 Task: Create a due date automation trigger when advanced on, on the tuesday of the week a card is due add dates due in more than 1 days at 11:00 AM.
Action: Mouse moved to (789, 269)
Screenshot: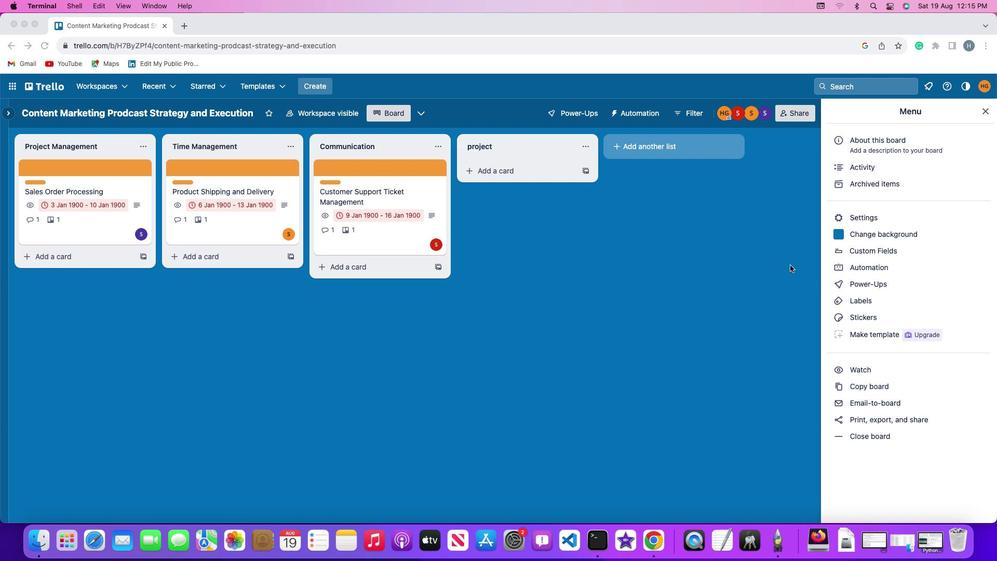 
Action: Mouse pressed left at (789, 269)
Screenshot: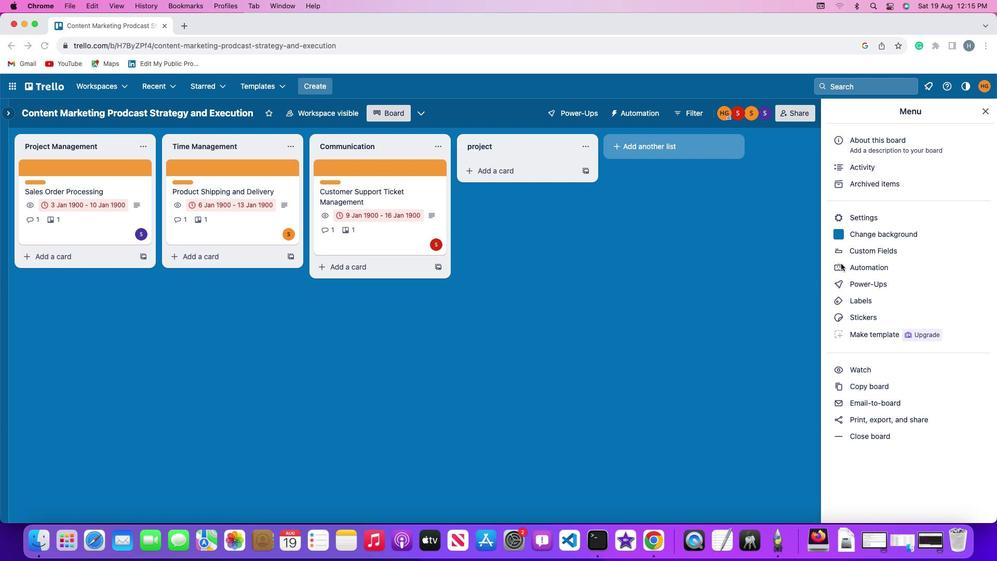 
Action: Mouse pressed left at (789, 269)
Screenshot: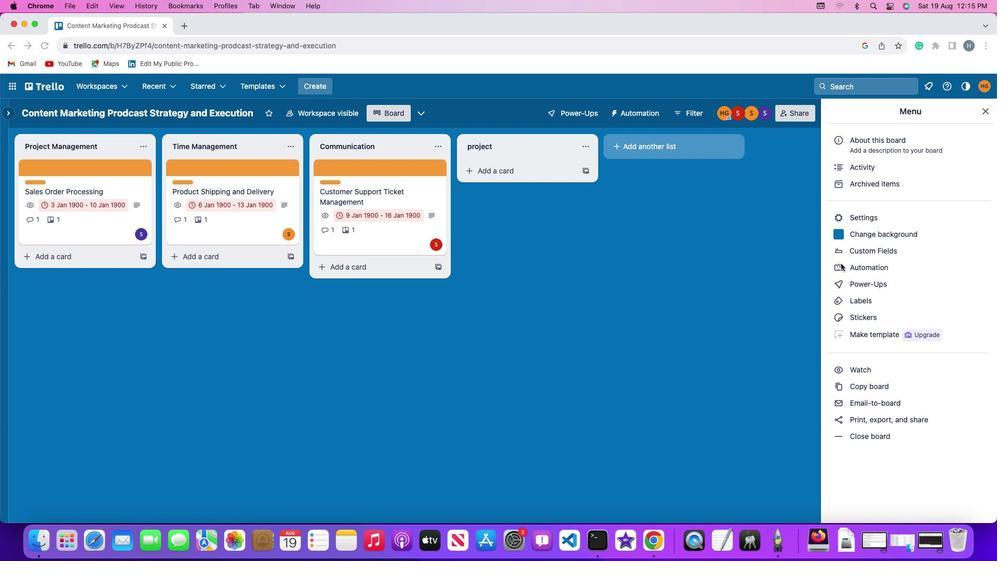 
Action: Mouse moved to (96, 252)
Screenshot: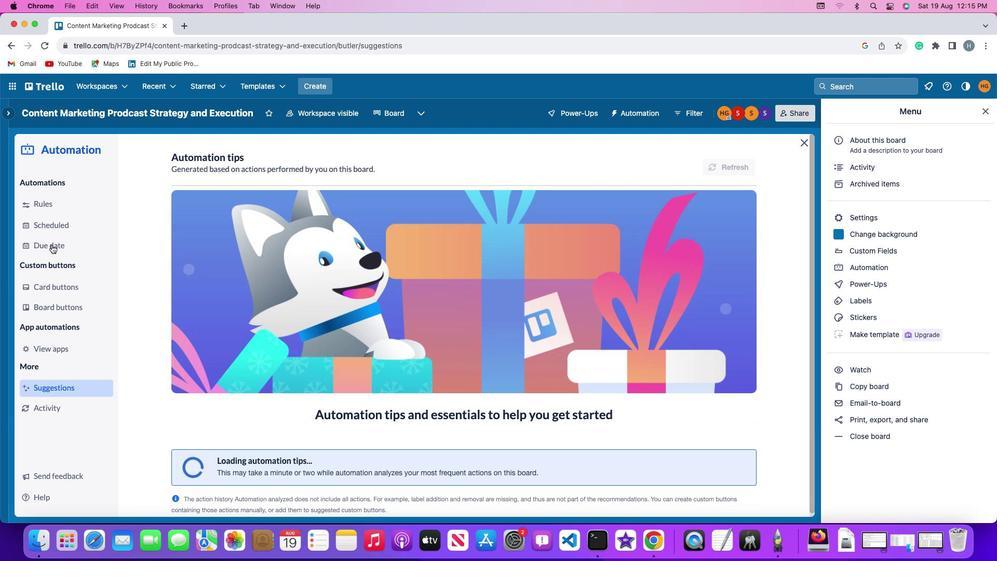 
Action: Mouse pressed left at (96, 252)
Screenshot: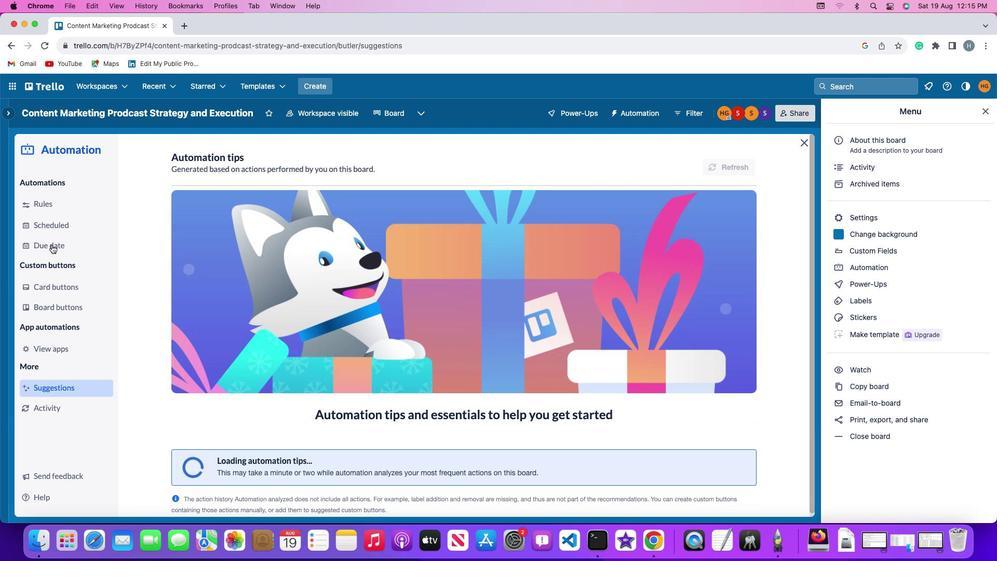 
Action: Mouse moved to (660, 171)
Screenshot: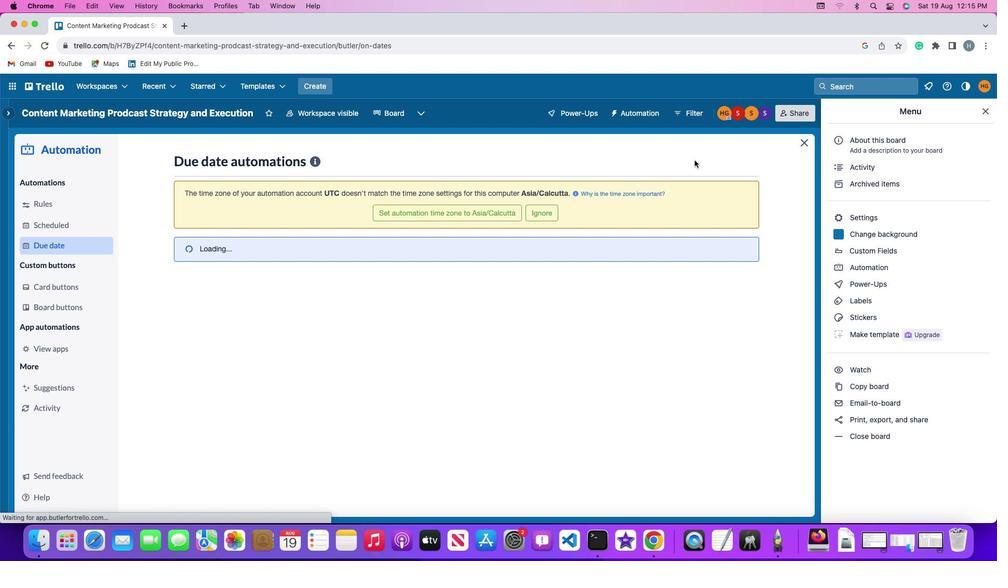 
Action: Mouse pressed left at (660, 171)
Screenshot: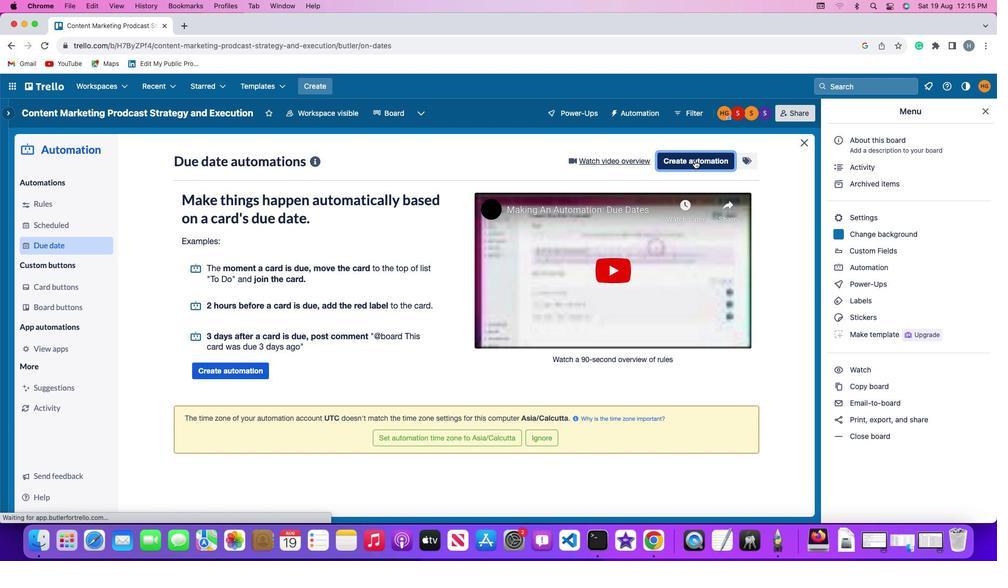 
Action: Mouse moved to (238, 264)
Screenshot: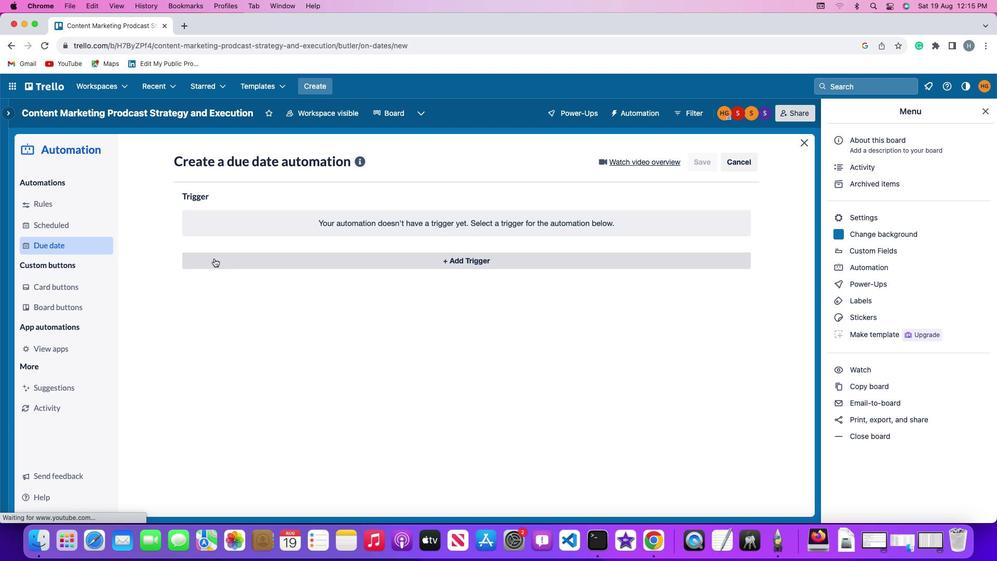 
Action: Mouse pressed left at (238, 264)
Screenshot: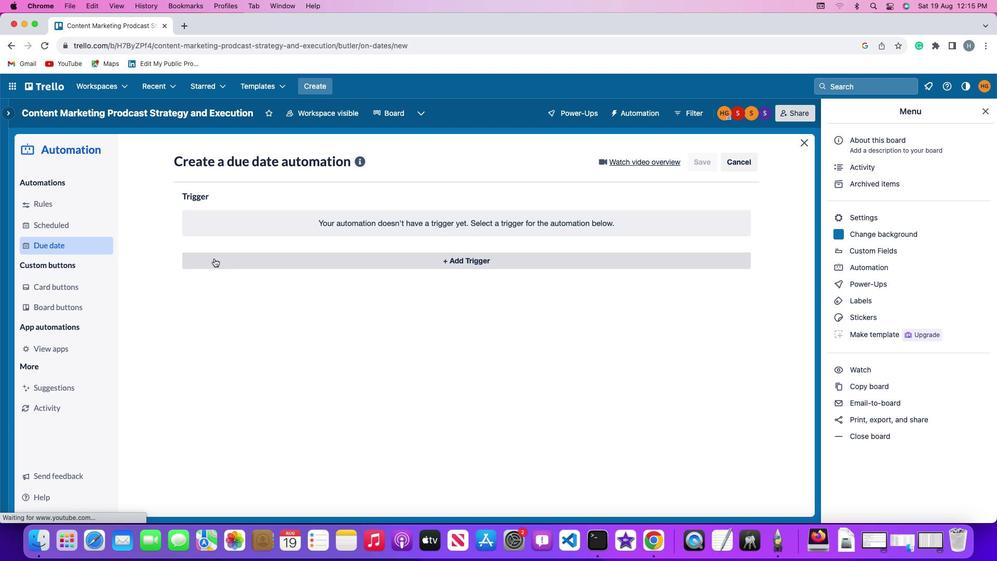 
Action: Mouse moved to (251, 443)
Screenshot: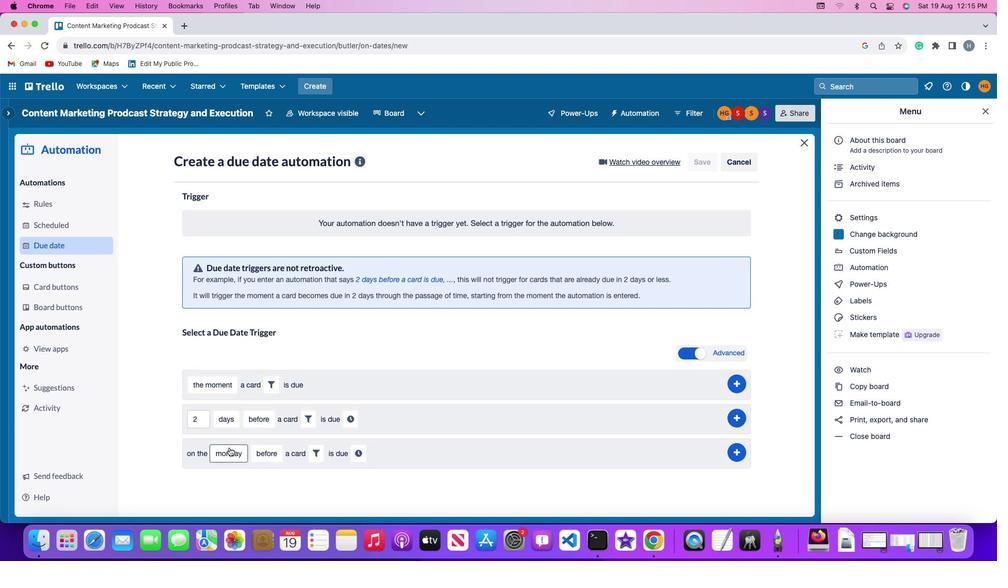 
Action: Mouse pressed left at (251, 443)
Screenshot: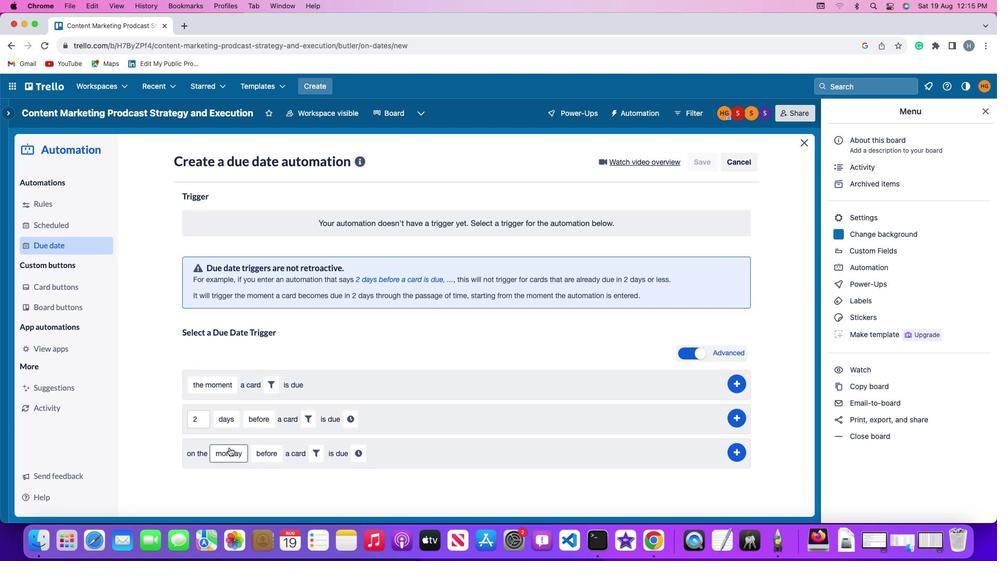 
Action: Mouse moved to (270, 332)
Screenshot: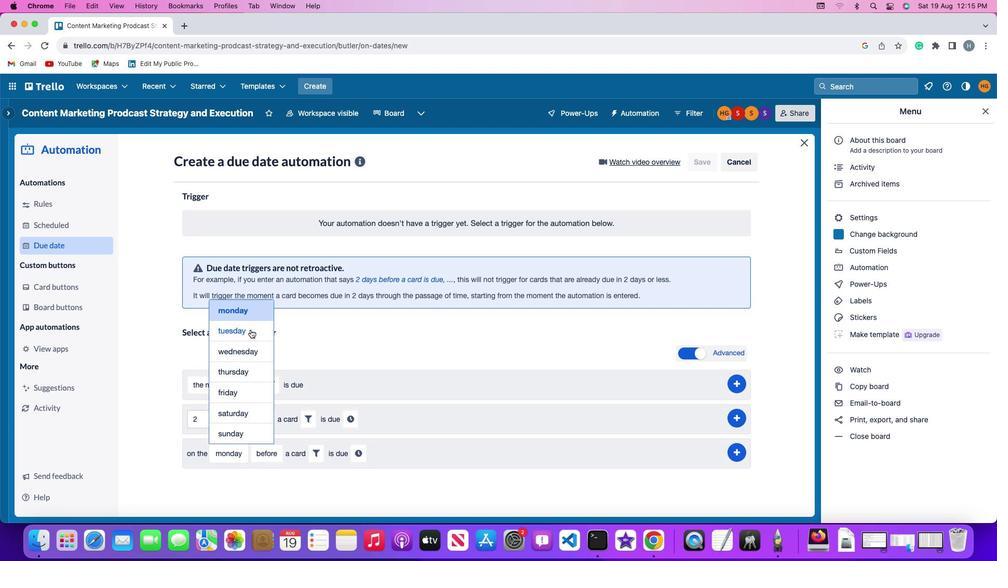 
Action: Mouse pressed left at (270, 332)
Screenshot: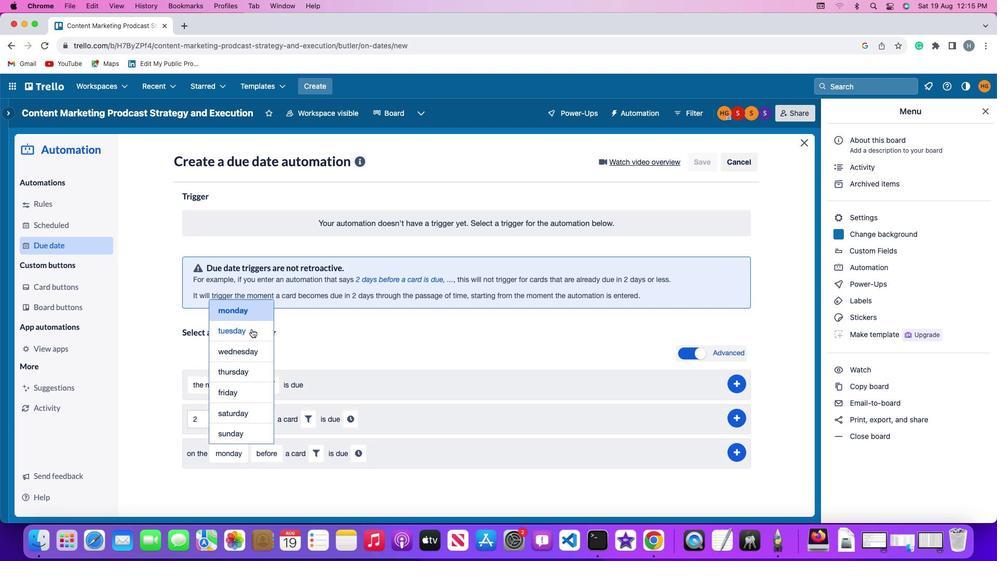 
Action: Mouse moved to (279, 443)
Screenshot: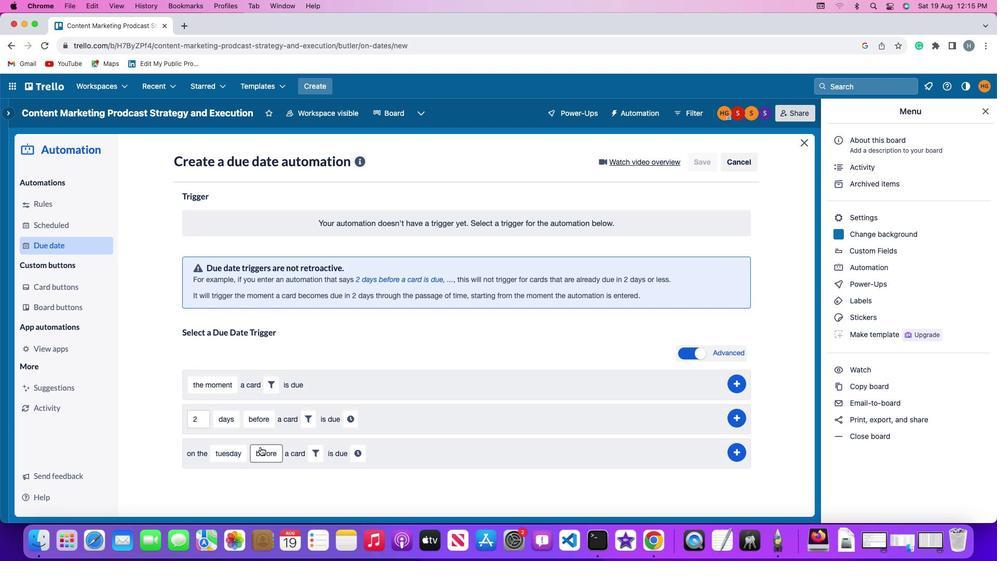 
Action: Mouse pressed left at (279, 443)
Screenshot: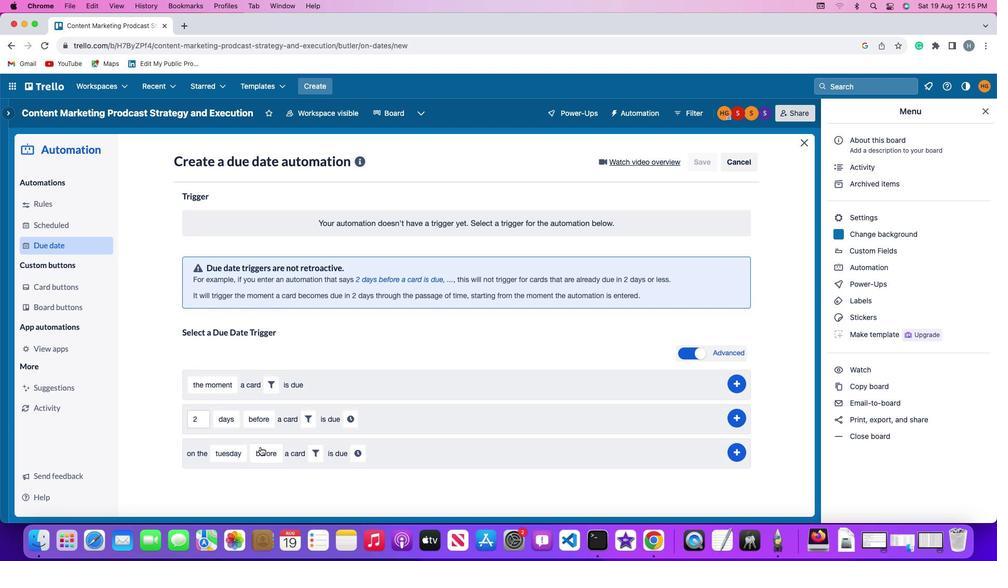 
Action: Mouse moved to (295, 409)
Screenshot: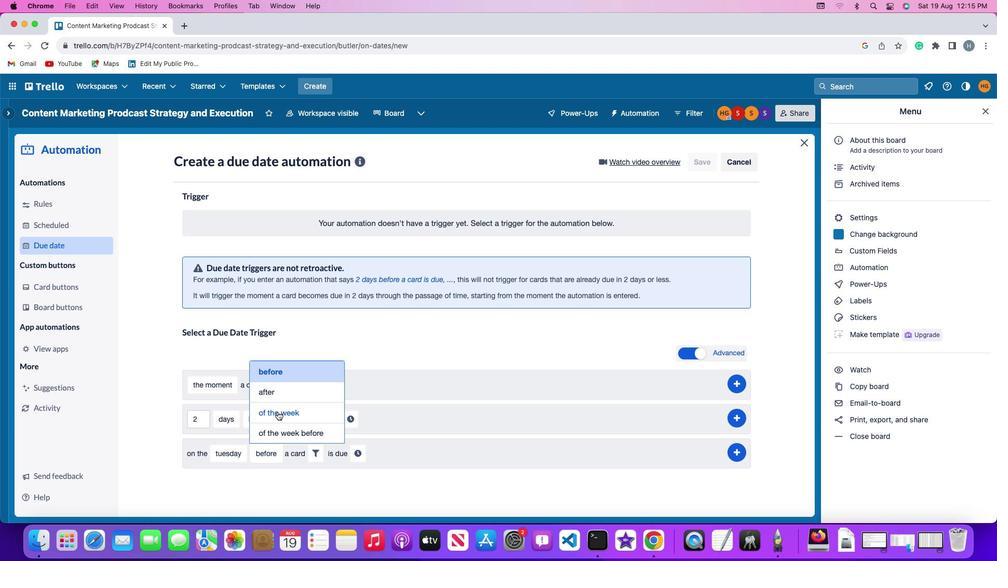 
Action: Mouse pressed left at (295, 409)
Screenshot: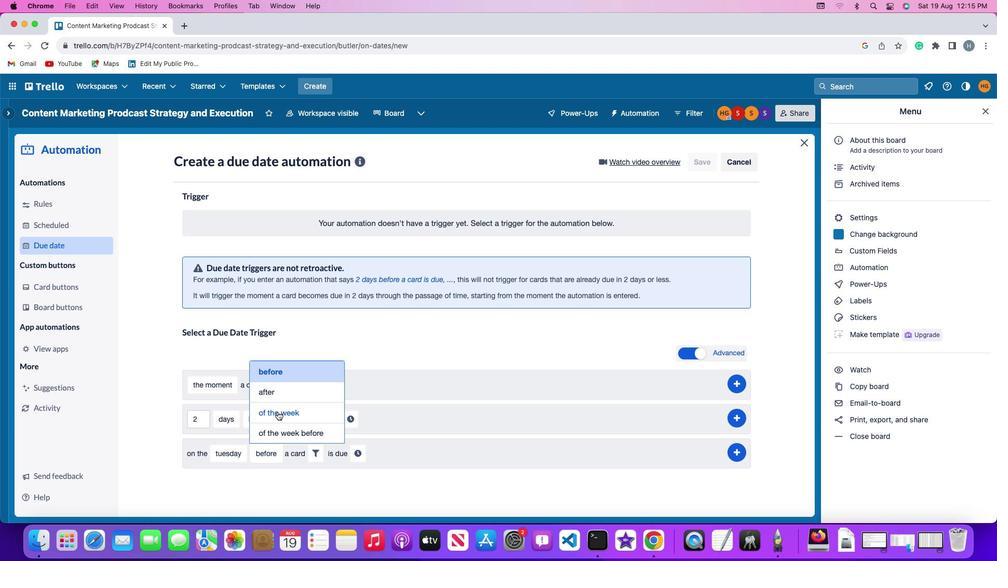 
Action: Mouse moved to (348, 448)
Screenshot: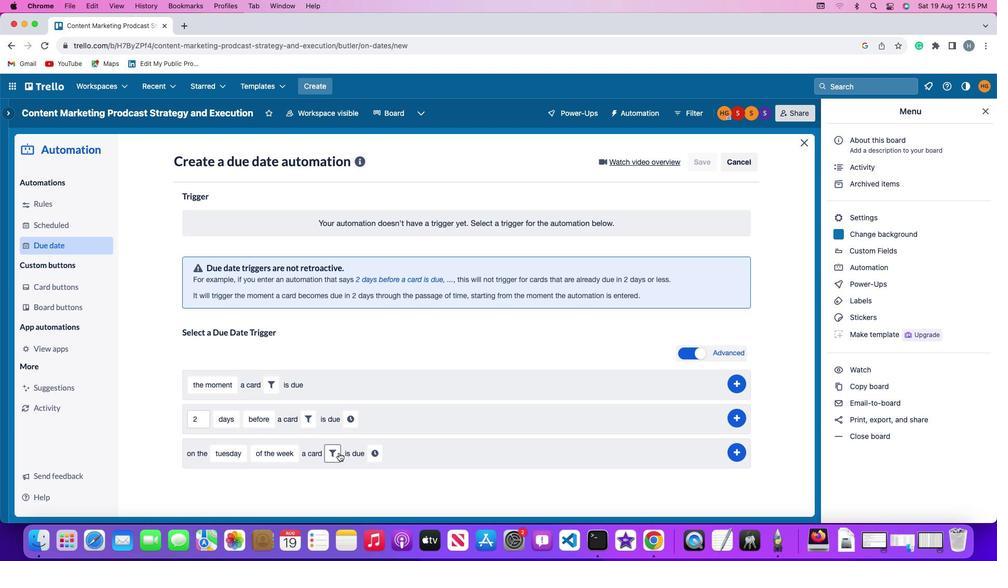 
Action: Mouse pressed left at (348, 448)
Screenshot: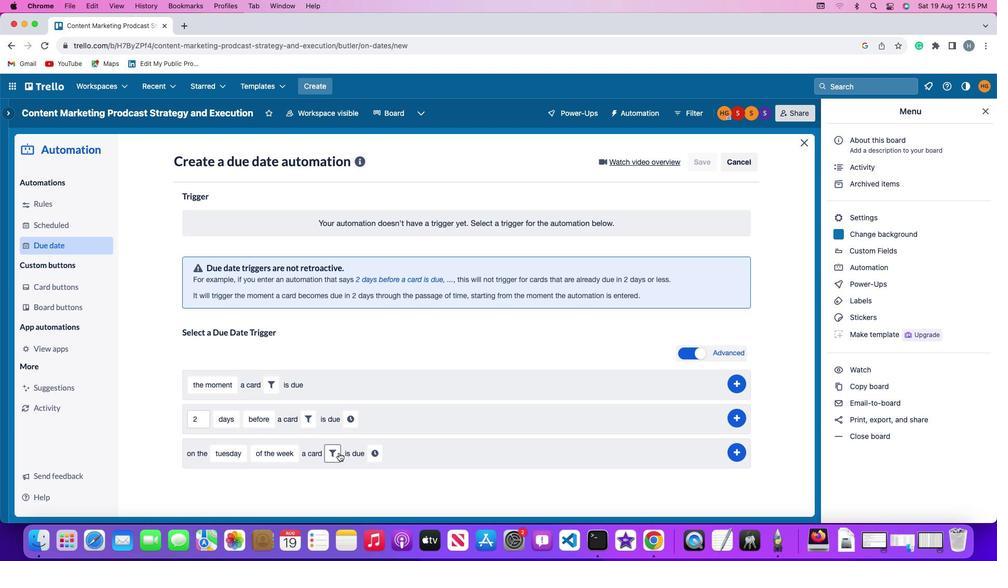 
Action: Mouse moved to (389, 482)
Screenshot: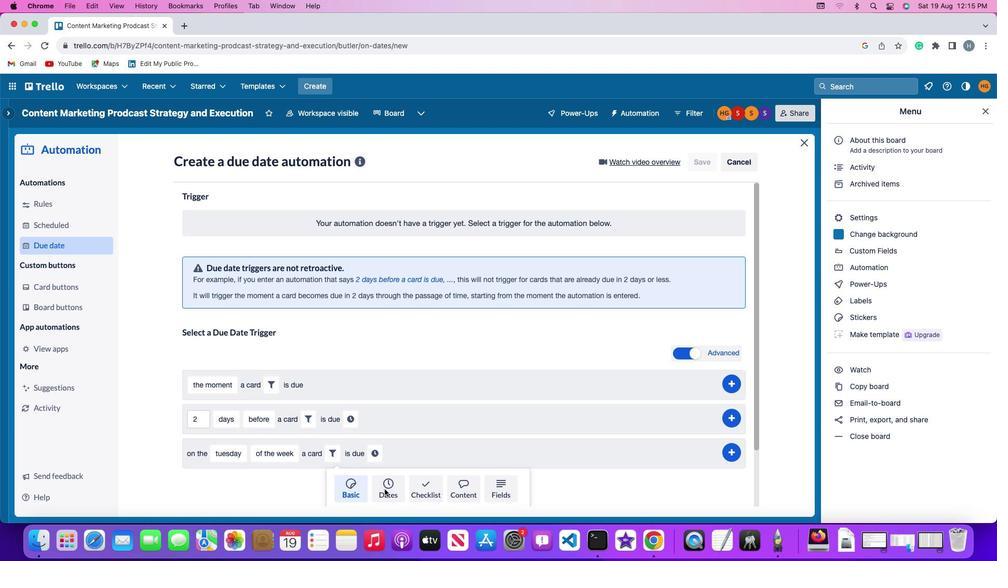 
Action: Mouse pressed left at (389, 482)
Screenshot: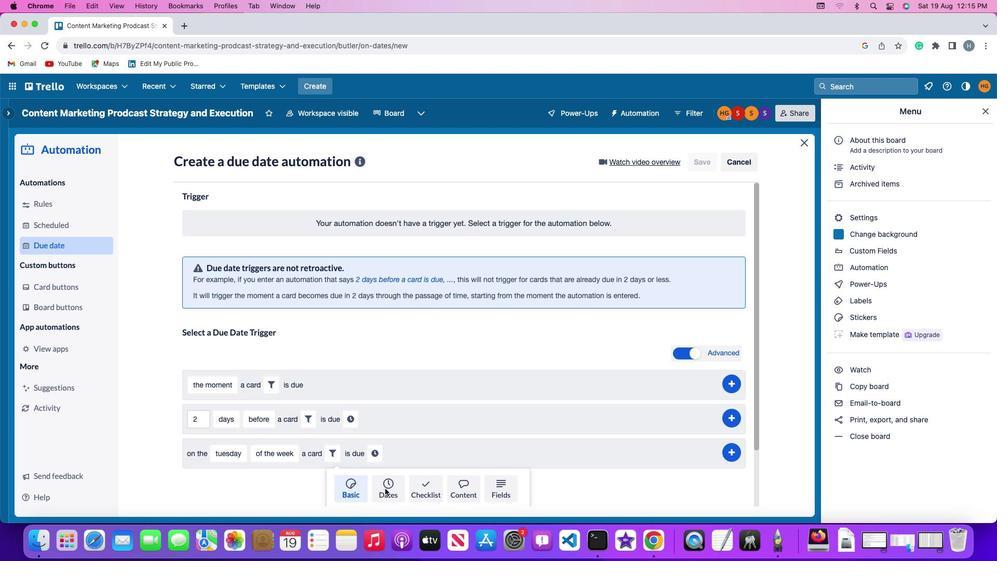 
Action: Mouse moved to (303, 475)
Screenshot: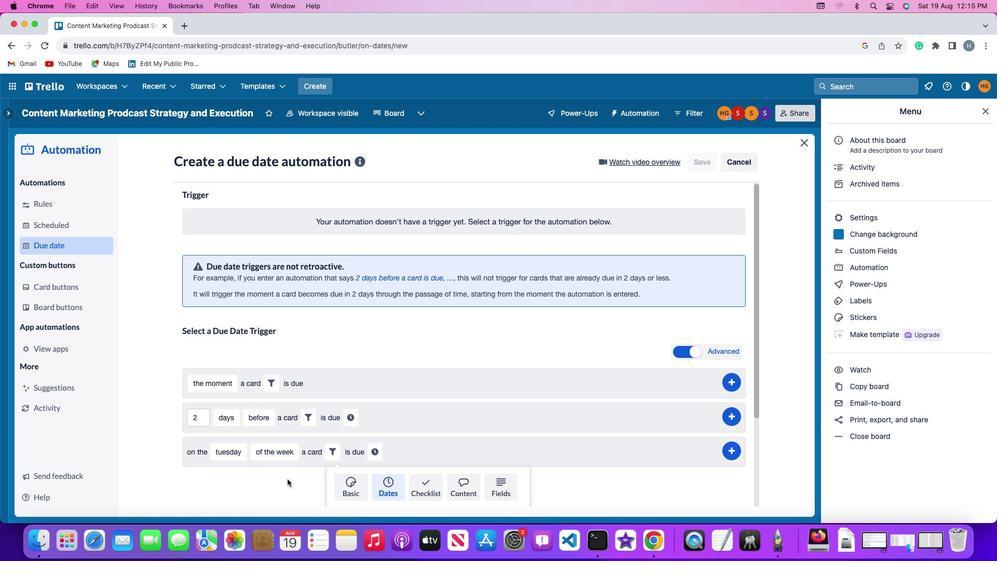 
Action: Mouse scrolled (303, 475) with delta (50, 19)
Screenshot: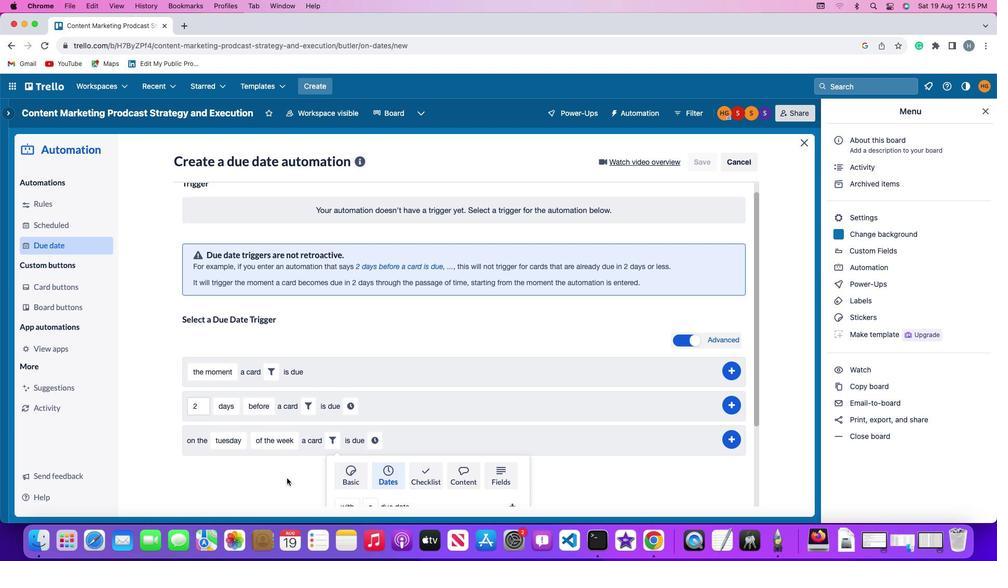 
Action: Mouse scrolled (303, 475) with delta (50, 19)
Screenshot: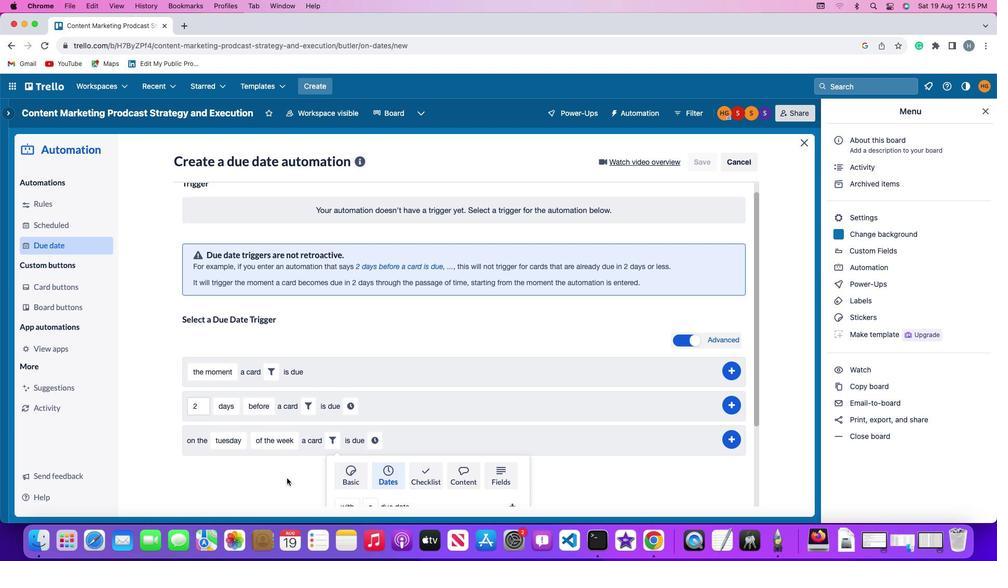 
Action: Mouse moved to (303, 474)
Screenshot: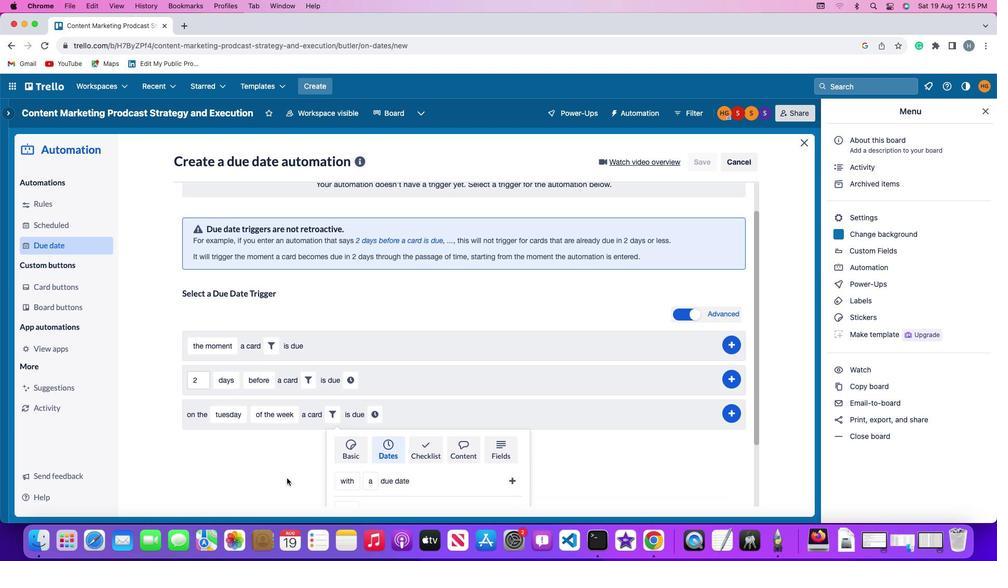 
Action: Mouse scrolled (303, 474) with delta (50, 18)
Screenshot: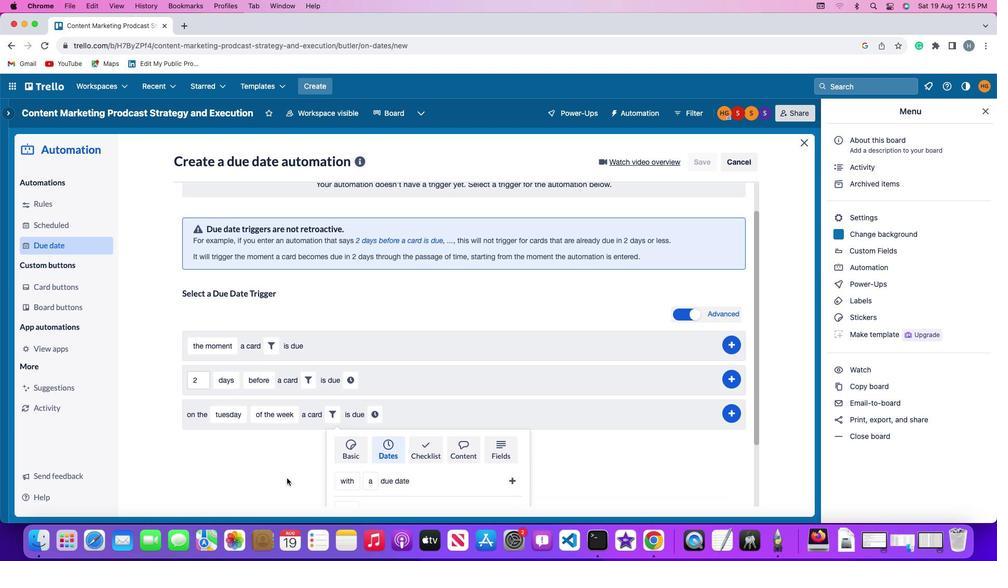 
Action: Mouse moved to (303, 474)
Screenshot: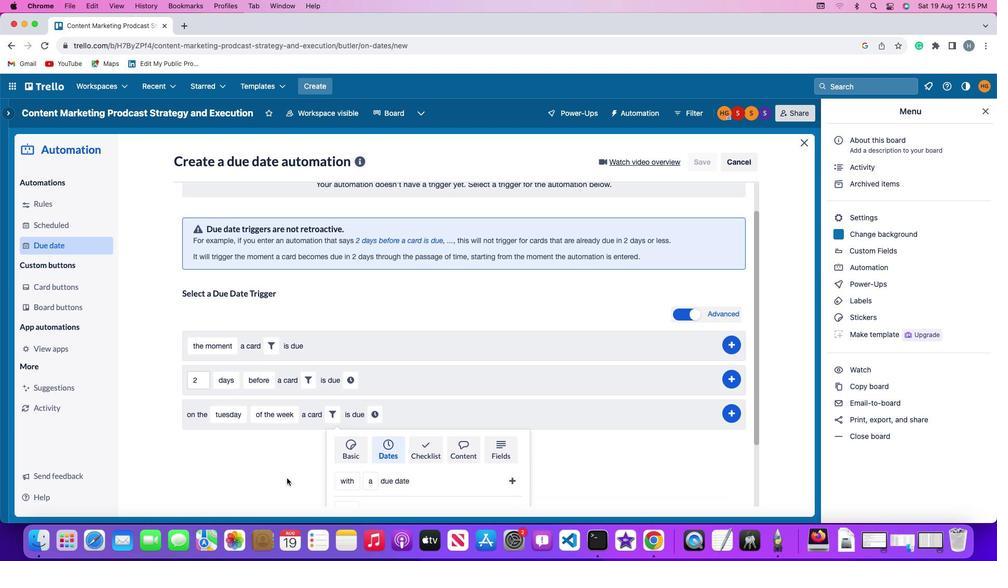 
Action: Mouse scrolled (303, 474) with delta (50, 18)
Screenshot: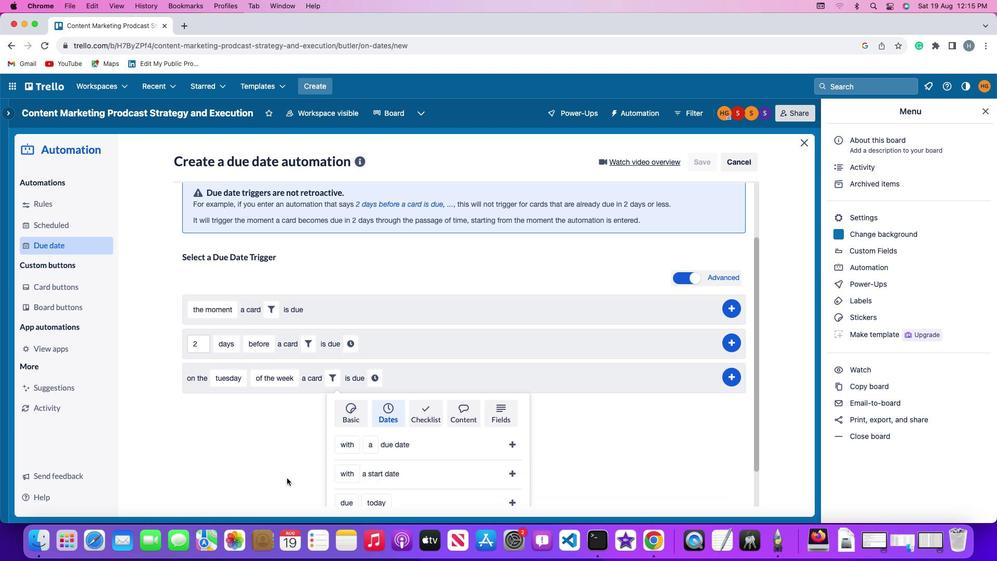 
Action: Mouse moved to (303, 473)
Screenshot: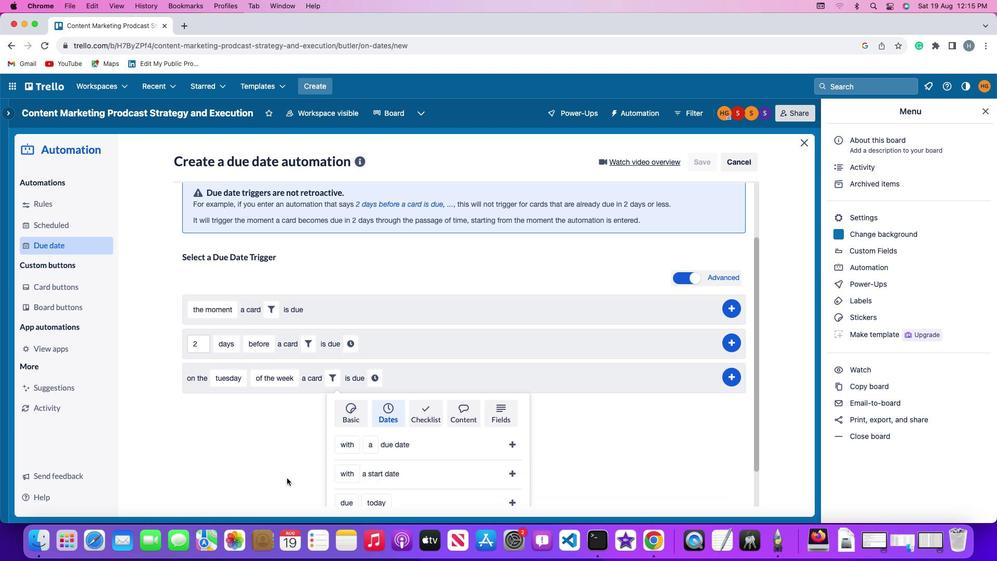 
Action: Mouse scrolled (303, 473) with delta (50, 17)
Screenshot: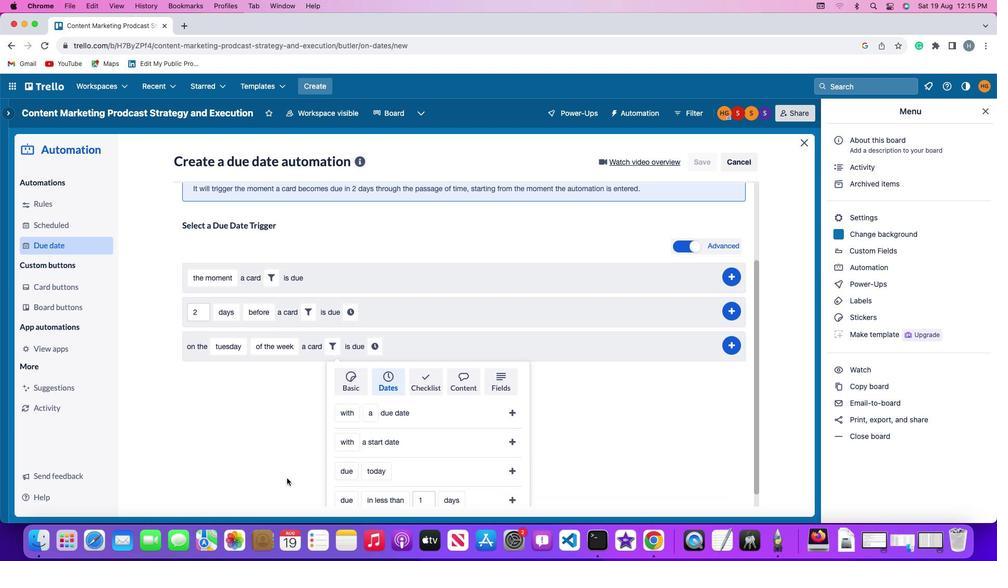 
Action: Mouse moved to (302, 472)
Screenshot: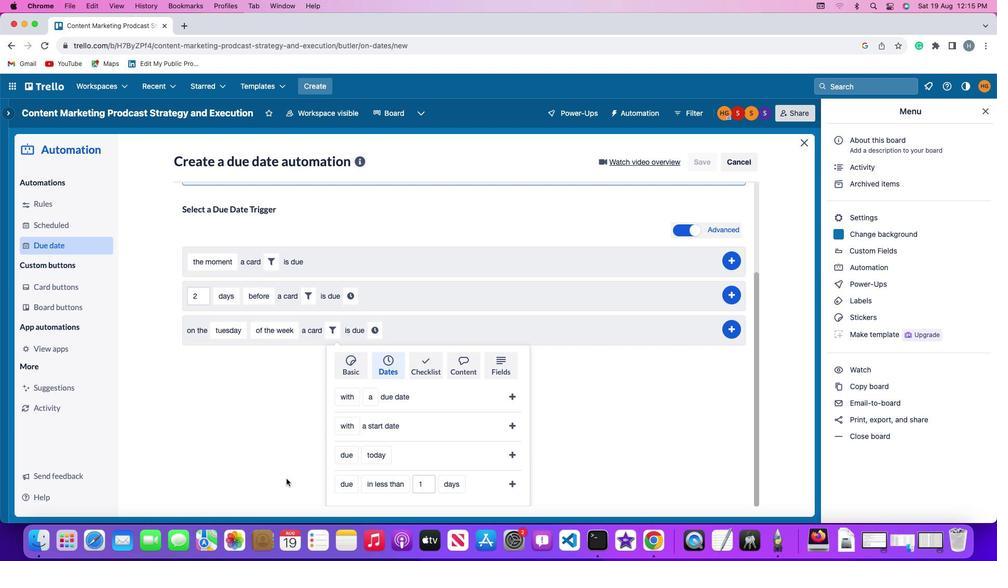 
Action: Mouse scrolled (302, 472) with delta (50, 19)
Screenshot: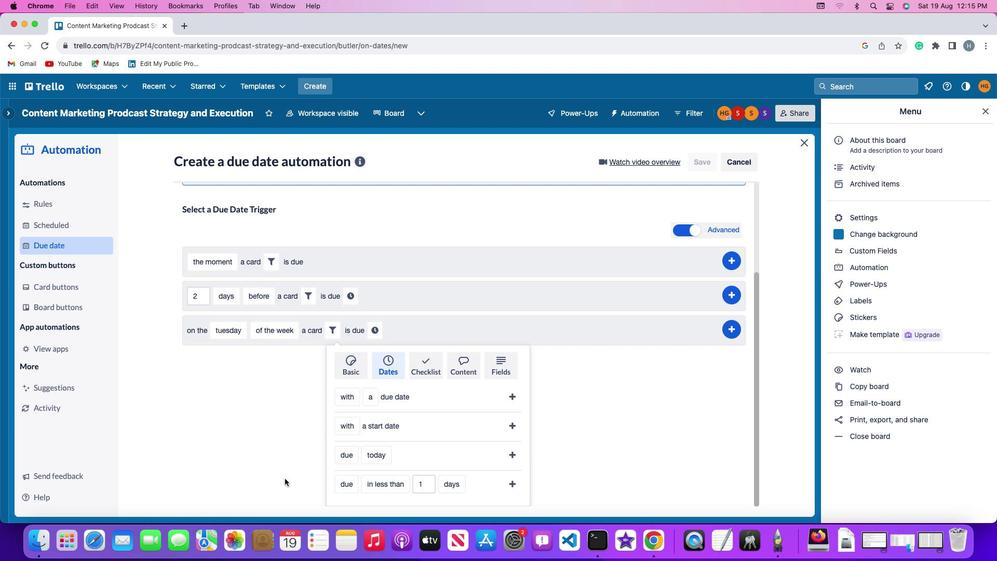 
Action: Mouse scrolled (302, 472) with delta (50, 19)
Screenshot: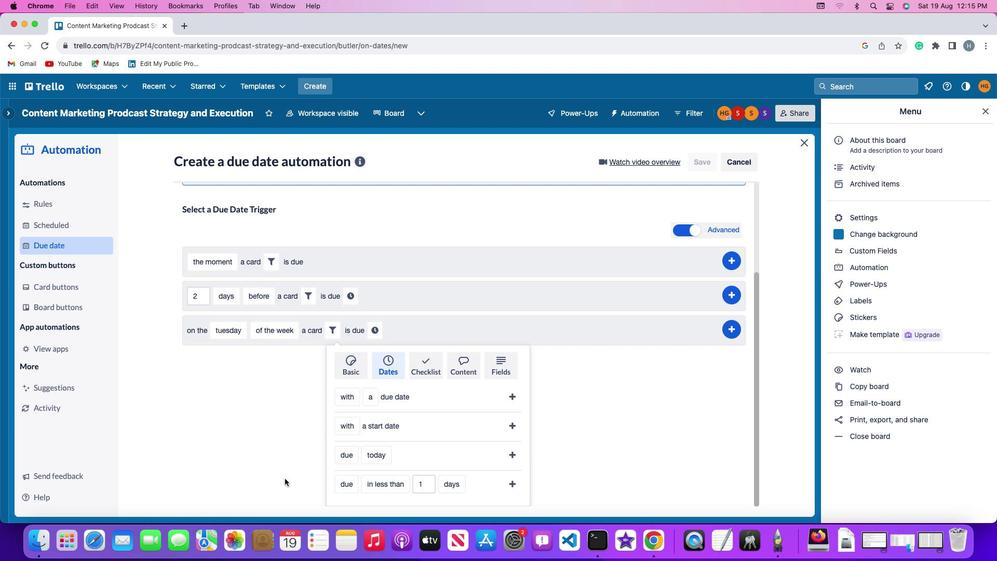 
Action: Mouse scrolled (302, 472) with delta (50, 18)
Screenshot: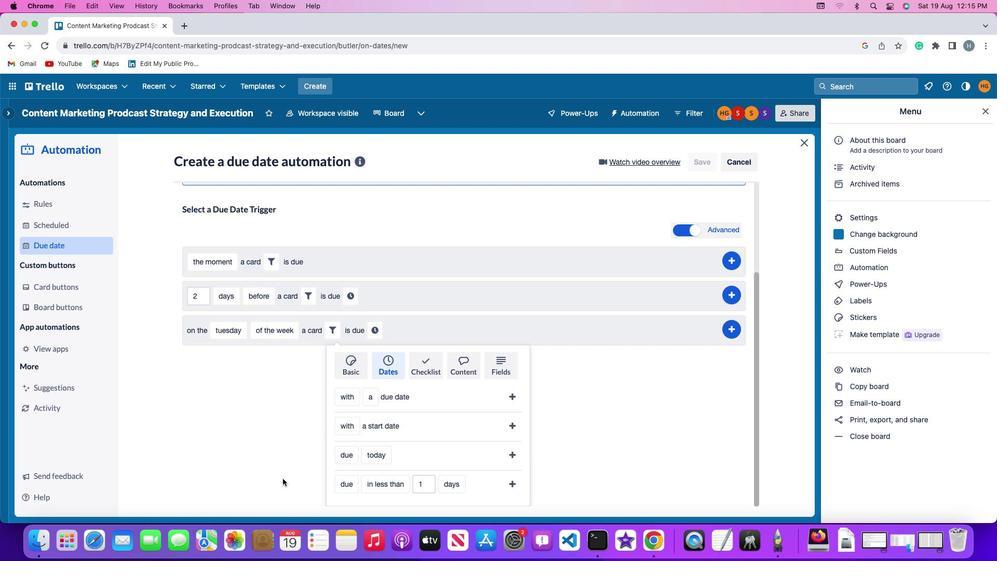 
Action: Mouse moved to (302, 472)
Screenshot: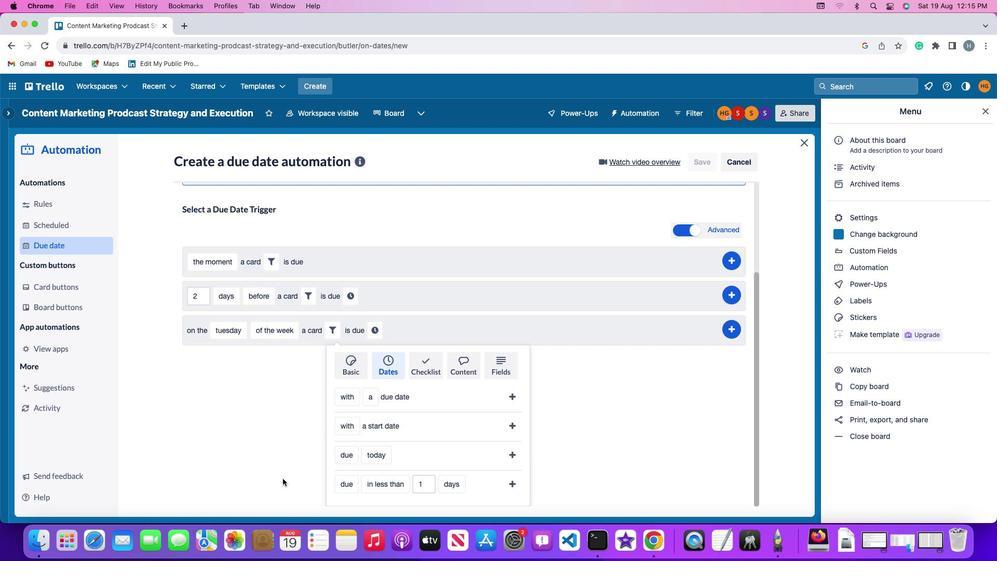 
Action: Mouse scrolled (302, 472) with delta (50, 18)
Screenshot: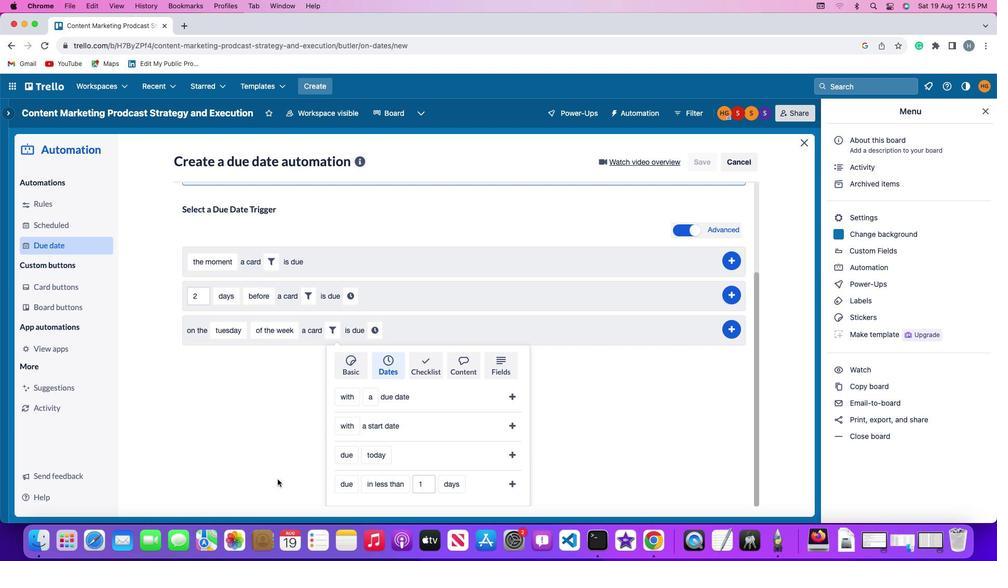 
Action: Mouse moved to (349, 480)
Screenshot: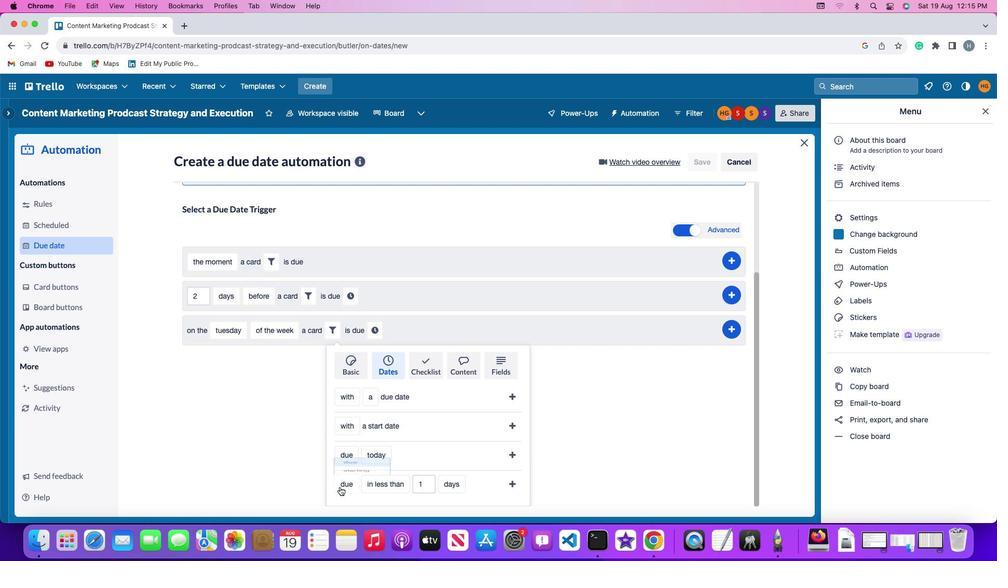 
Action: Mouse pressed left at (349, 480)
Screenshot: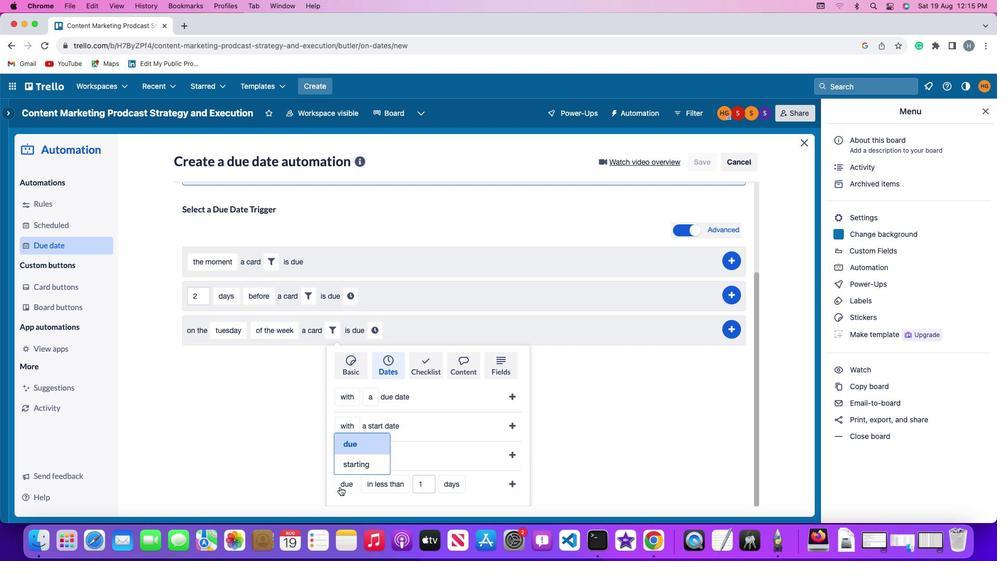 
Action: Mouse moved to (366, 440)
Screenshot: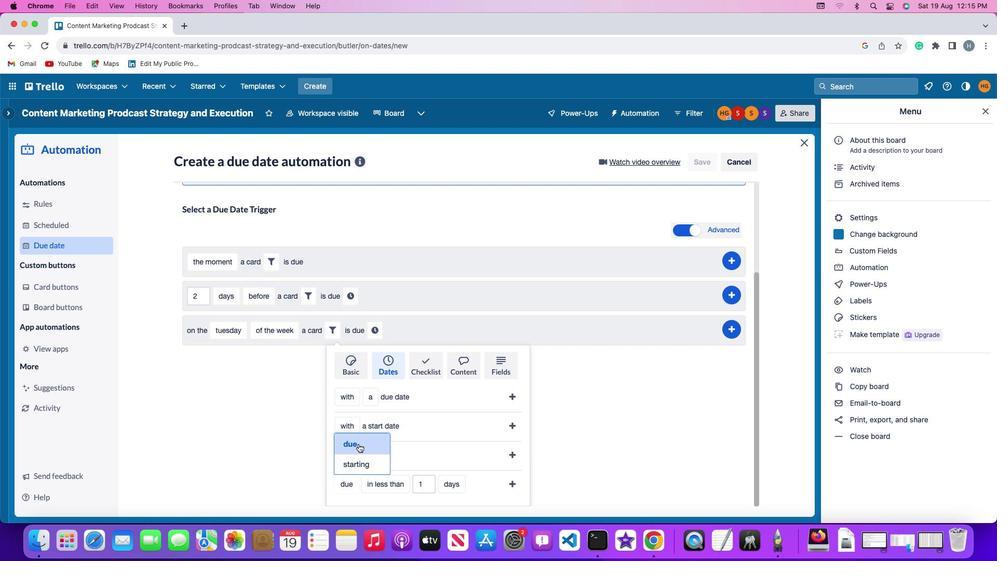 
Action: Mouse pressed left at (366, 440)
Screenshot: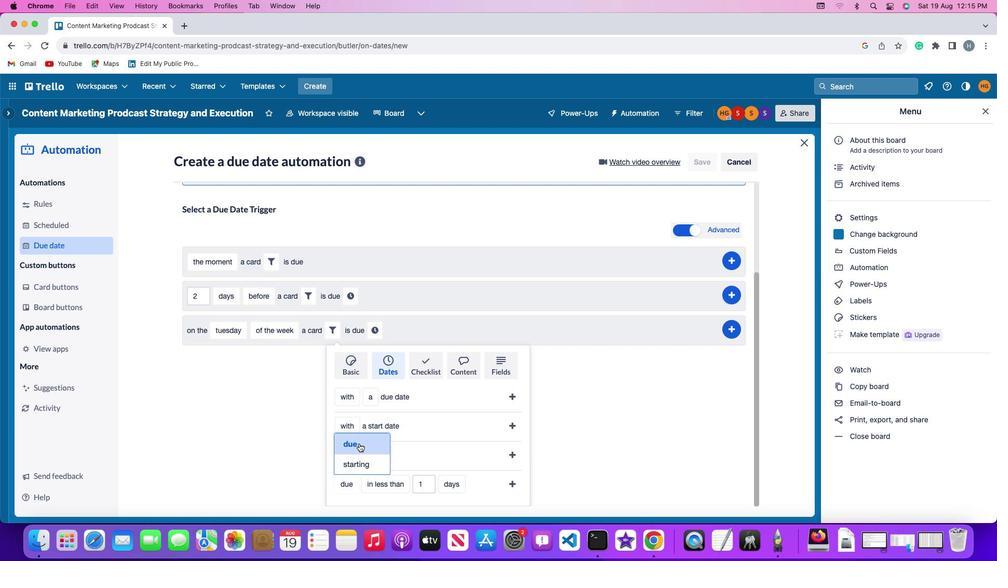 
Action: Mouse moved to (390, 479)
Screenshot: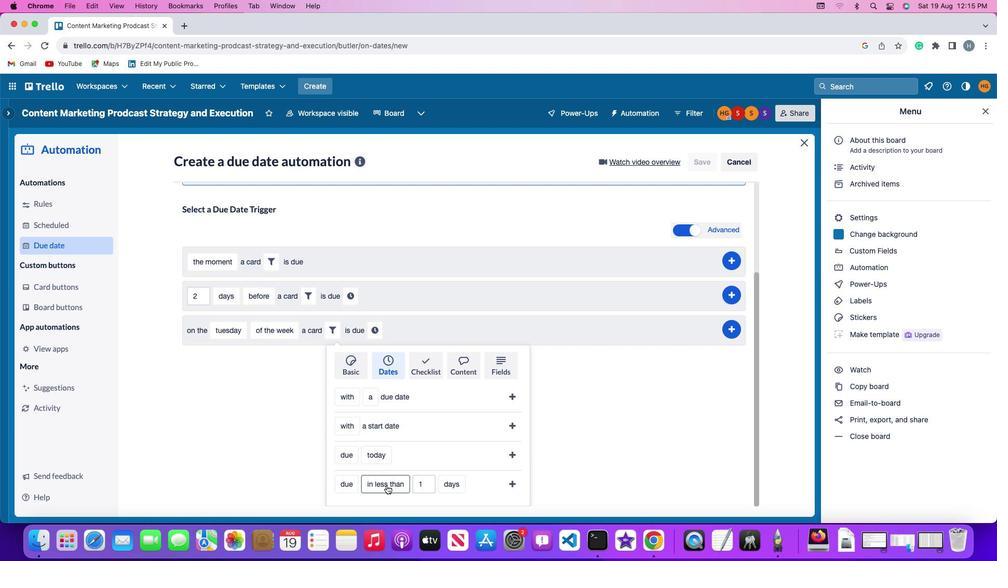 
Action: Mouse pressed left at (390, 479)
Screenshot: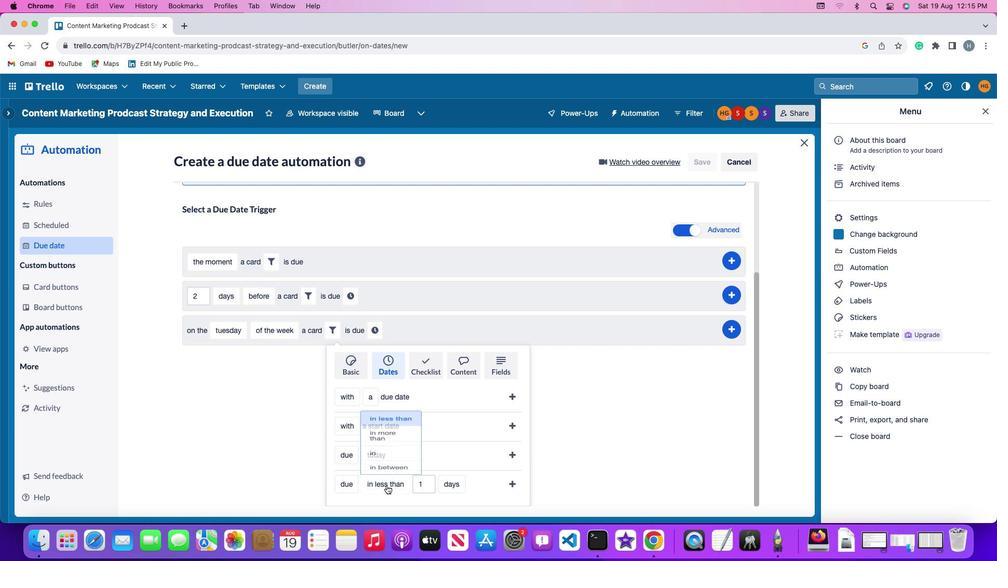 
Action: Mouse moved to (396, 412)
Screenshot: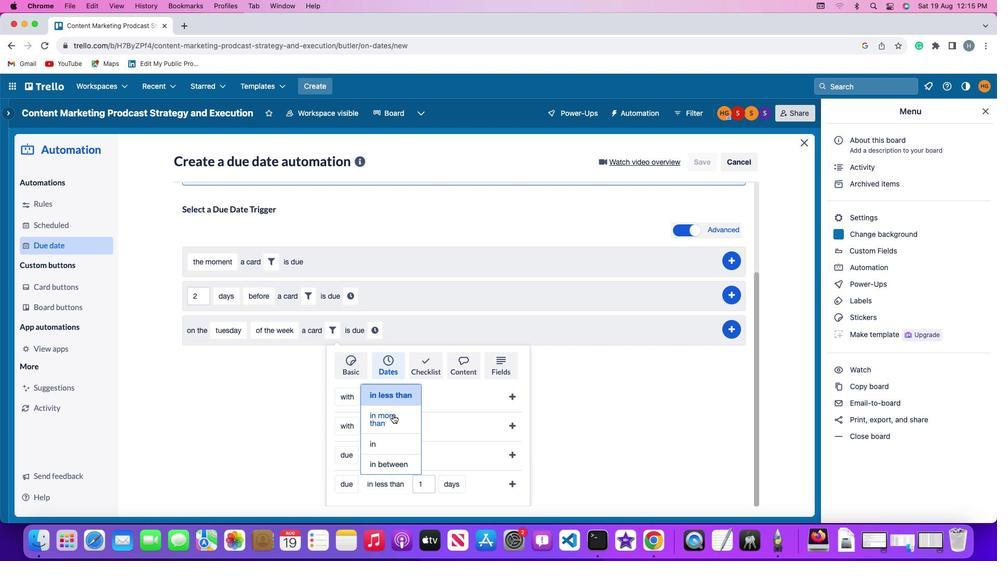 
Action: Mouse pressed left at (396, 412)
Screenshot: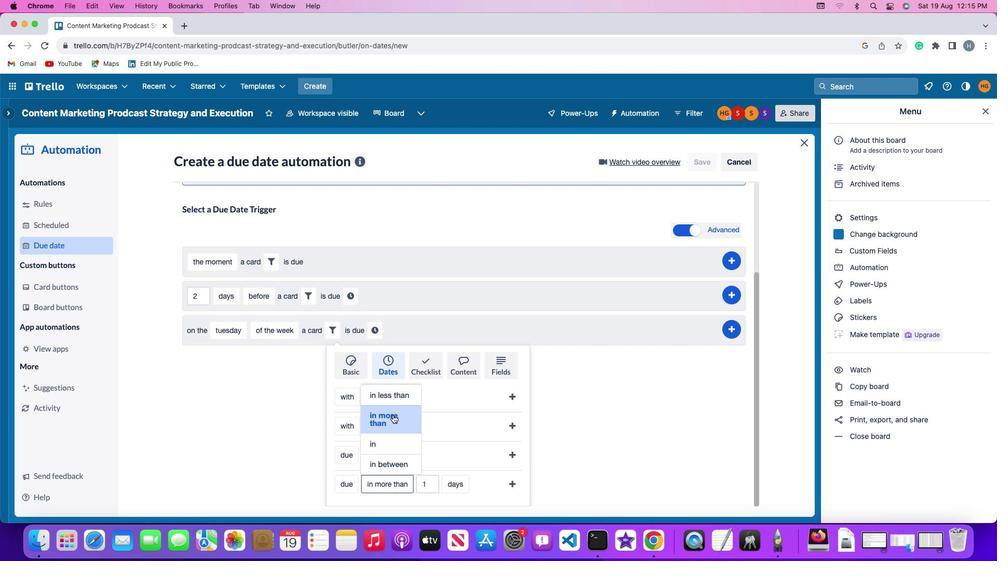 
Action: Mouse moved to (424, 479)
Screenshot: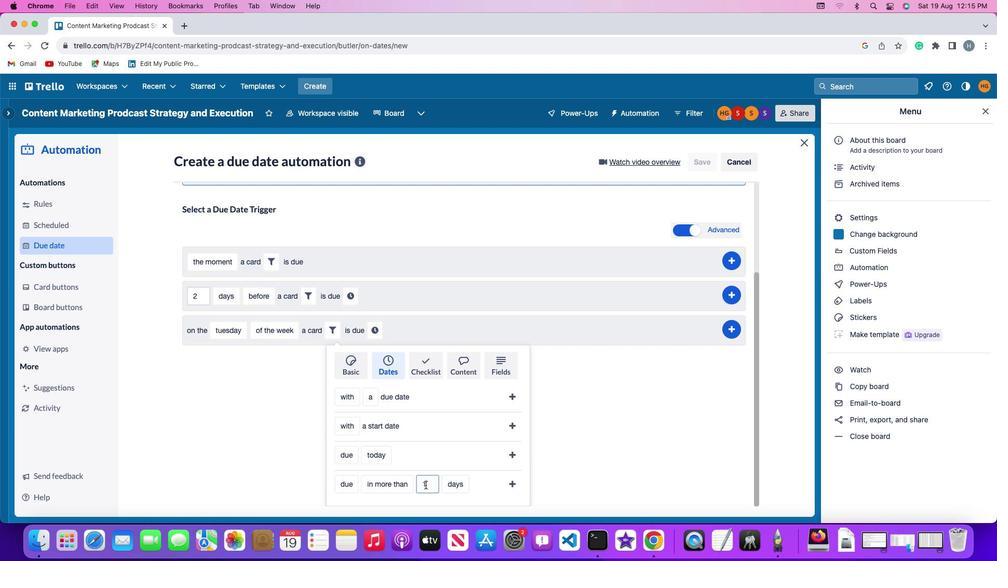 
Action: Mouse pressed left at (424, 479)
Screenshot: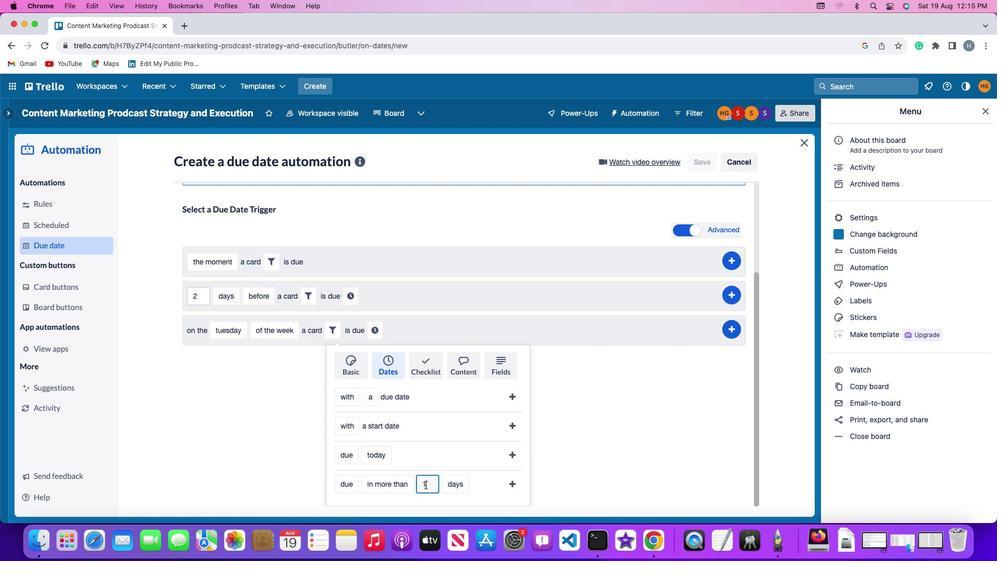 
Action: Key pressed Key.backspace'1'
Screenshot: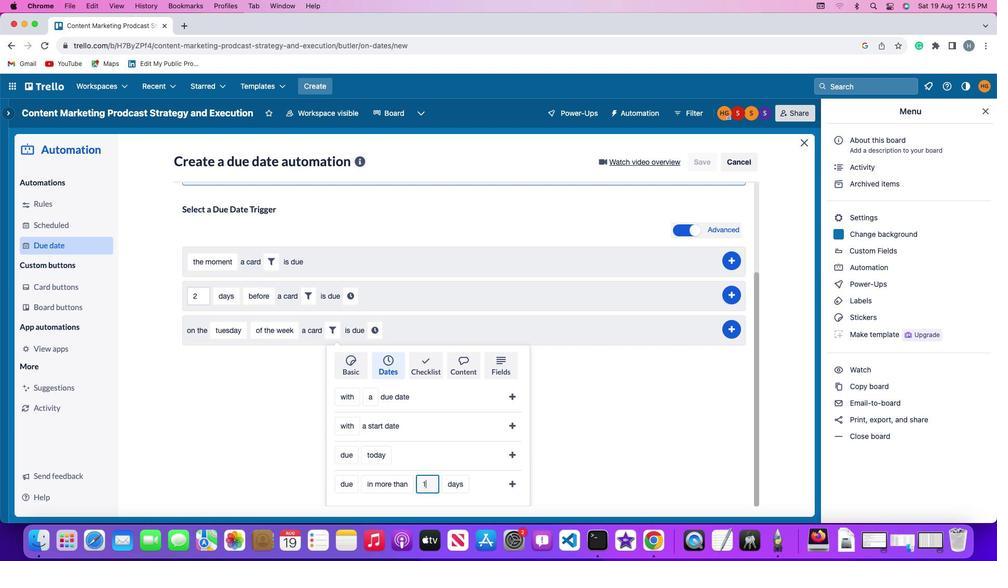 
Action: Mouse moved to (436, 478)
Screenshot: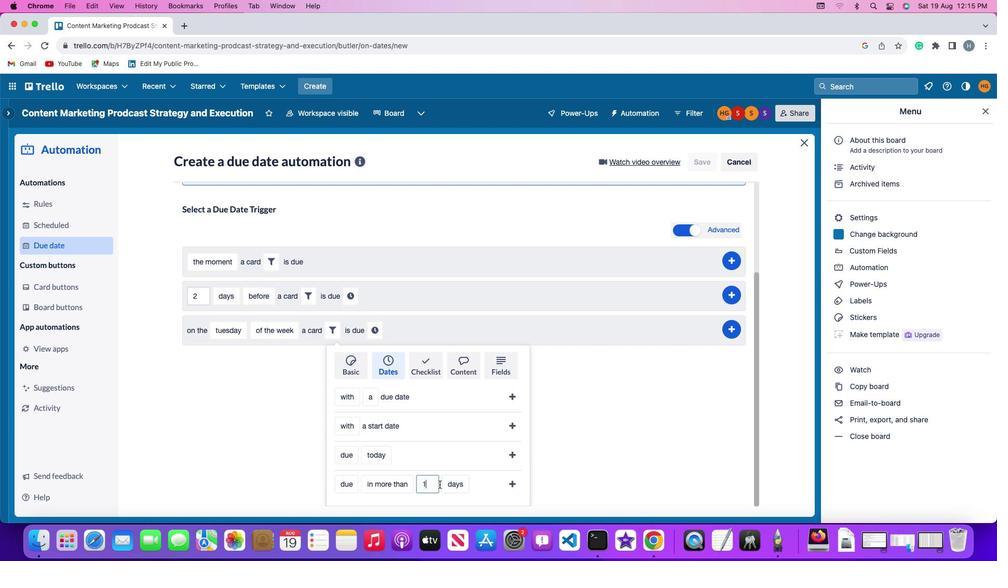 
Action: Mouse pressed left at (436, 478)
Screenshot: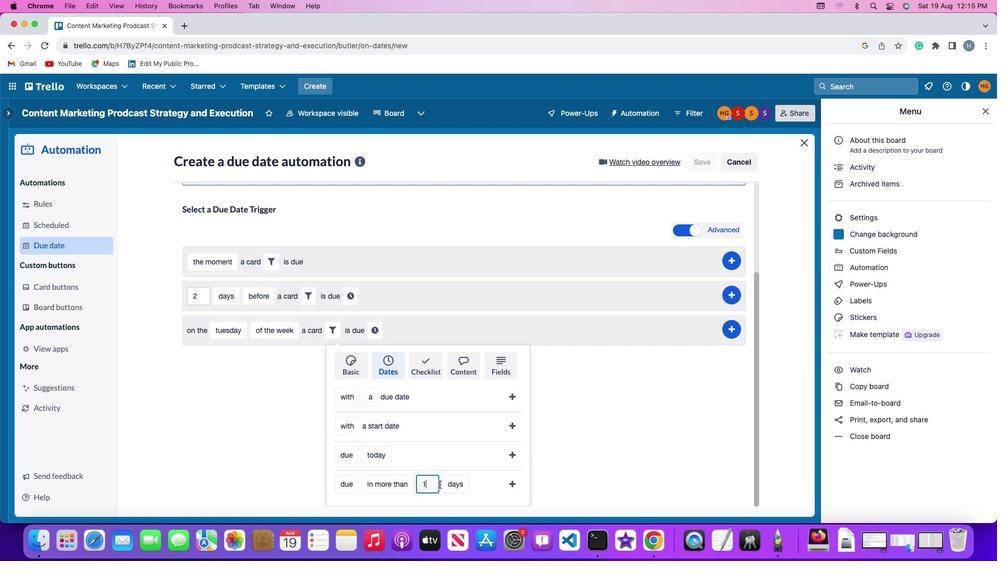 
Action: Mouse moved to (446, 477)
Screenshot: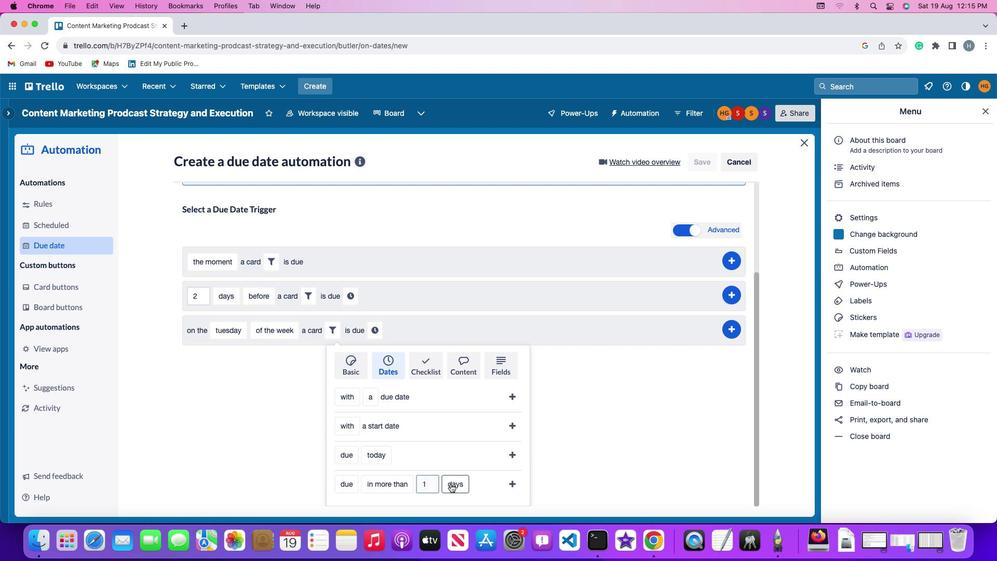 
Action: Mouse pressed left at (446, 477)
Screenshot: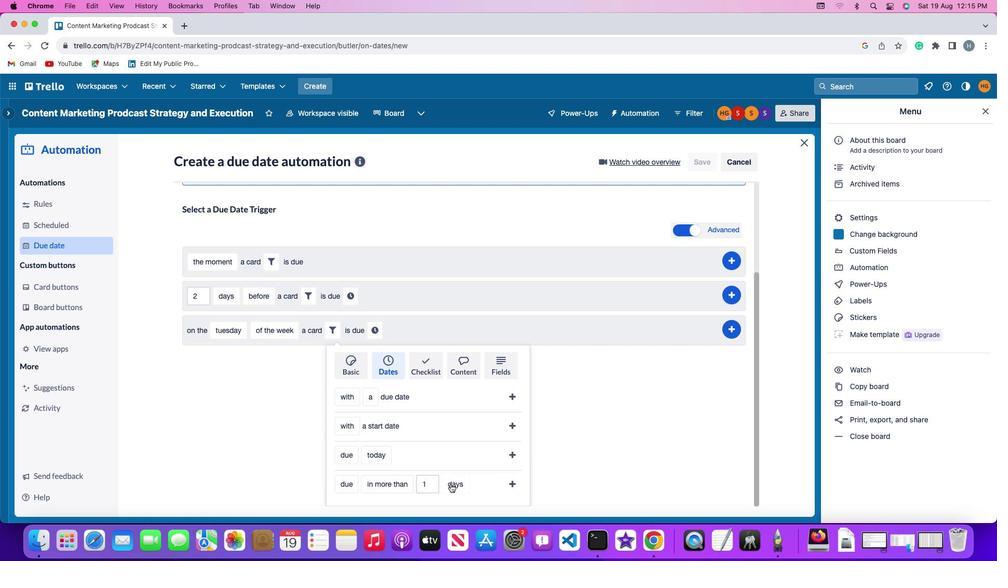 
Action: Mouse moved to (457, 439)
Screenshot: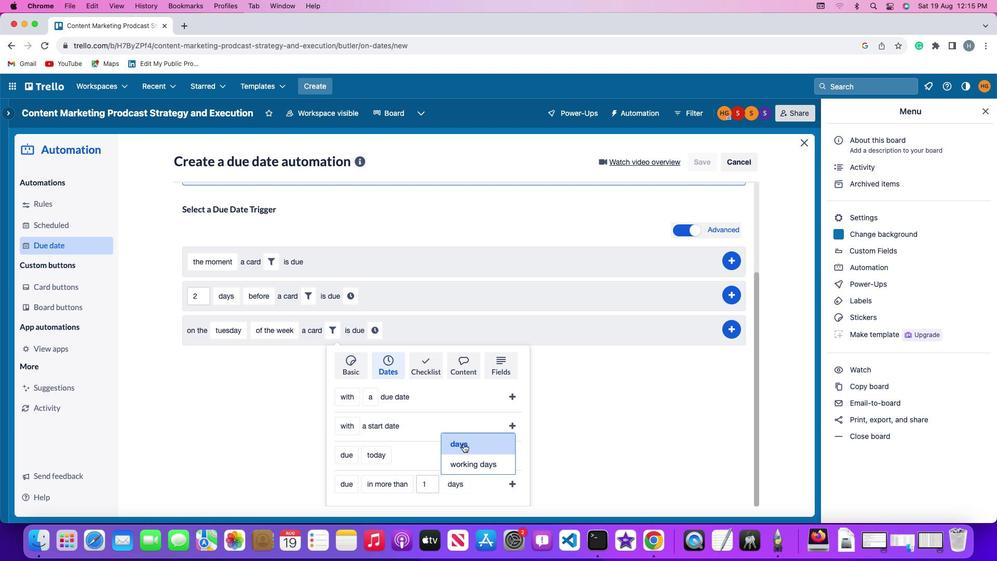 
Action: Mouse pressed left at (457, 439)
Screenshot: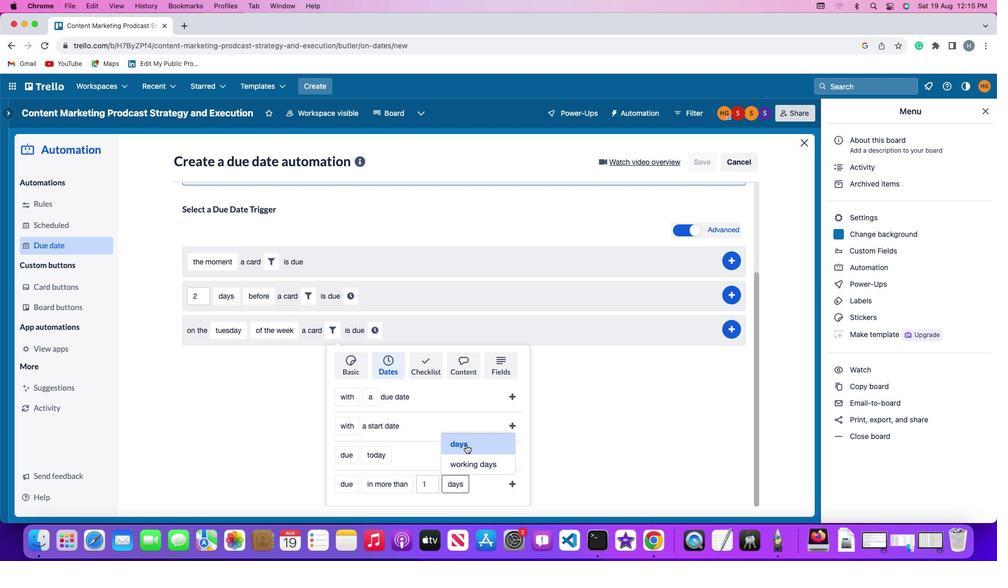 
Action: Mouse moved to (496, 478)
Screenshot: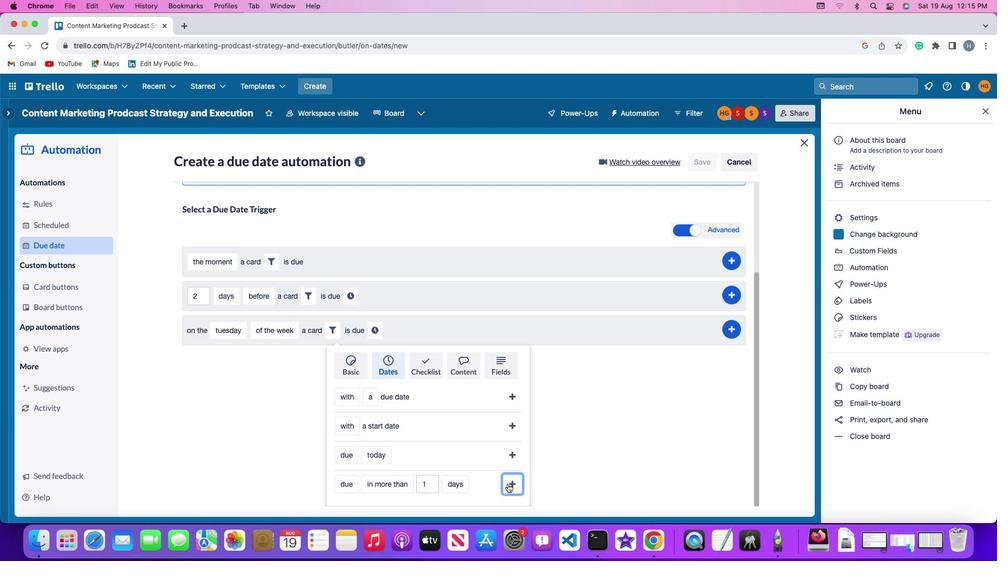 
Action: Mouse pressed left at (496, 478)
Screenshot: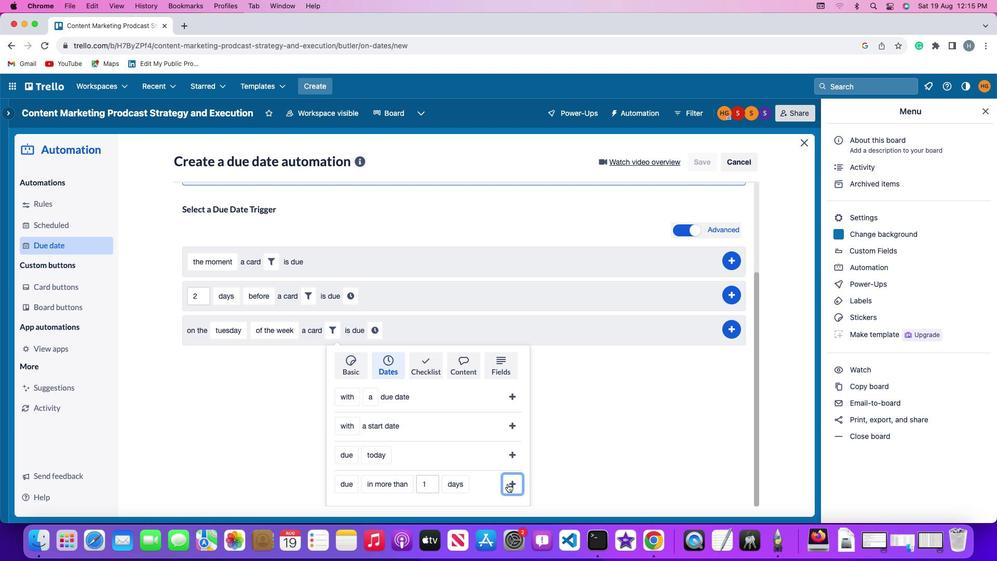 
Action: Mouse moved to (471, 445)
Screenshot: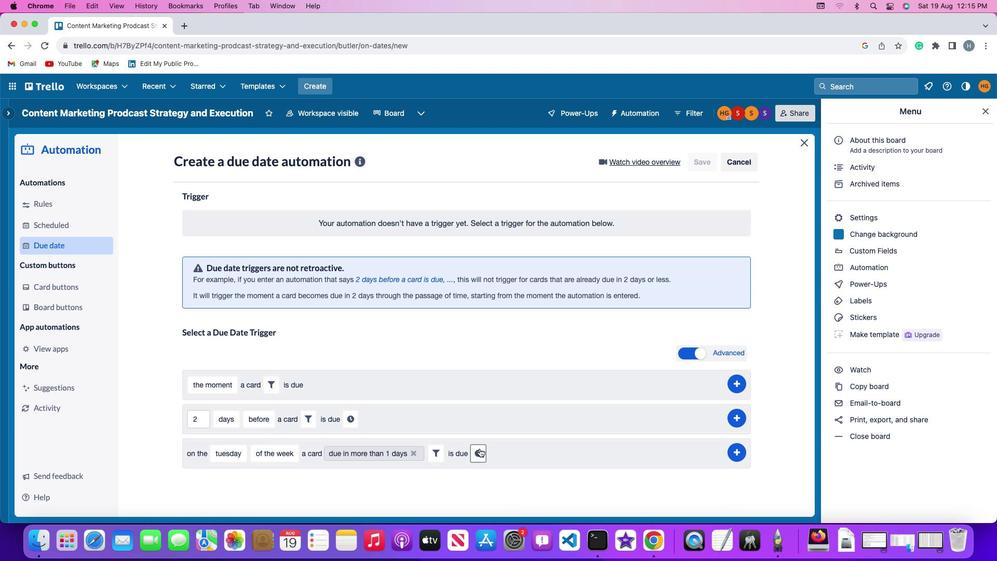 
Action: Mouse pressed left at (471, 445)
Screenshot: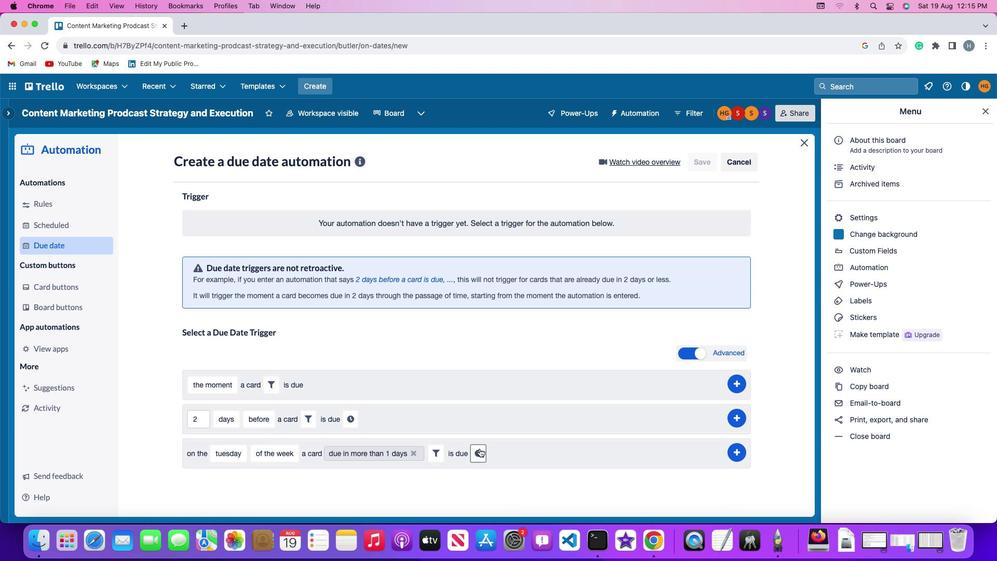 
Action: Mouse moved to (489, 446)
Screenshot: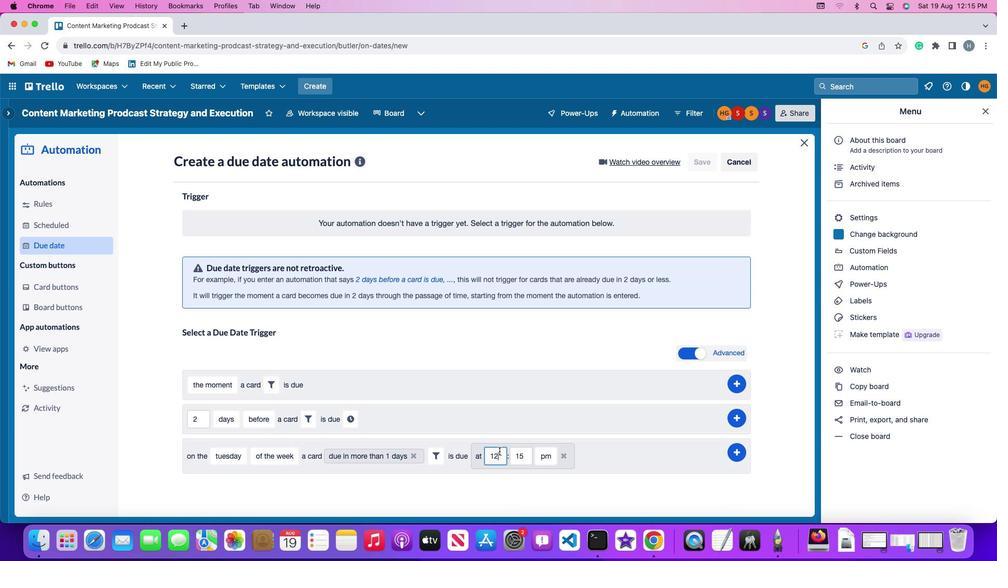 
Action: Mouse pressed left at (489, 446)
Screenshot: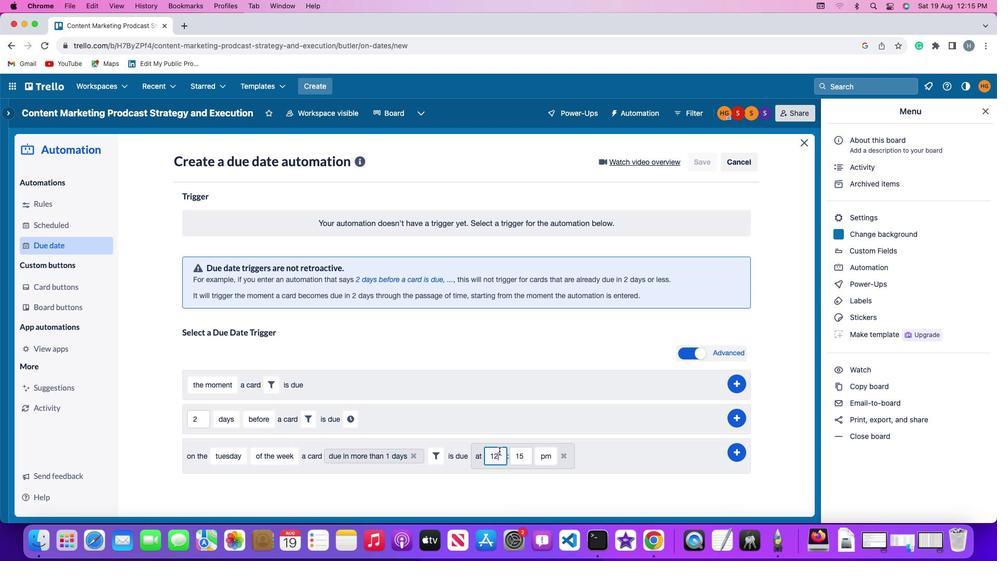 
Action: Key pressed Key.backspace'1'
Screenshot: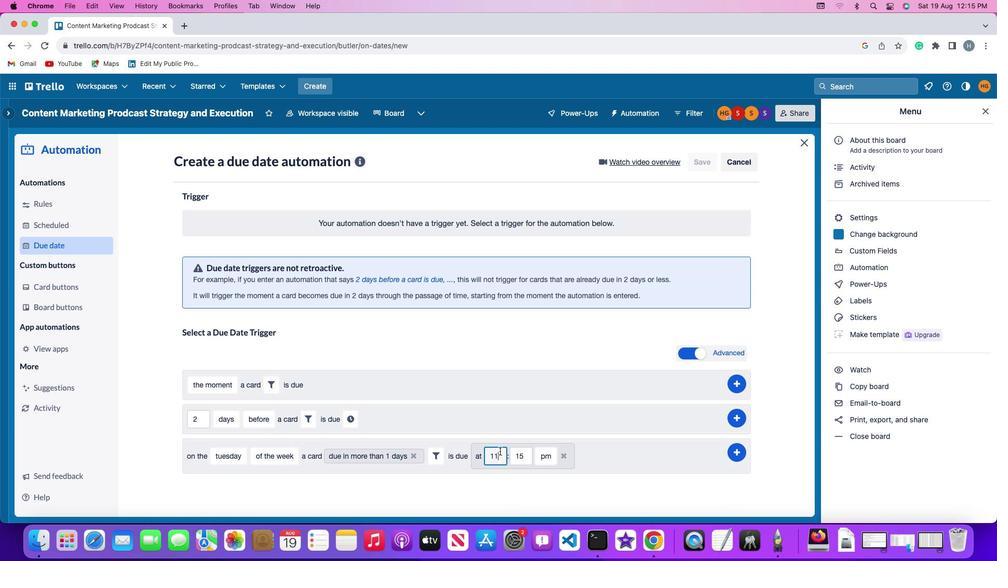 
Action: Mouse moved to (510, 449)
Screenshot: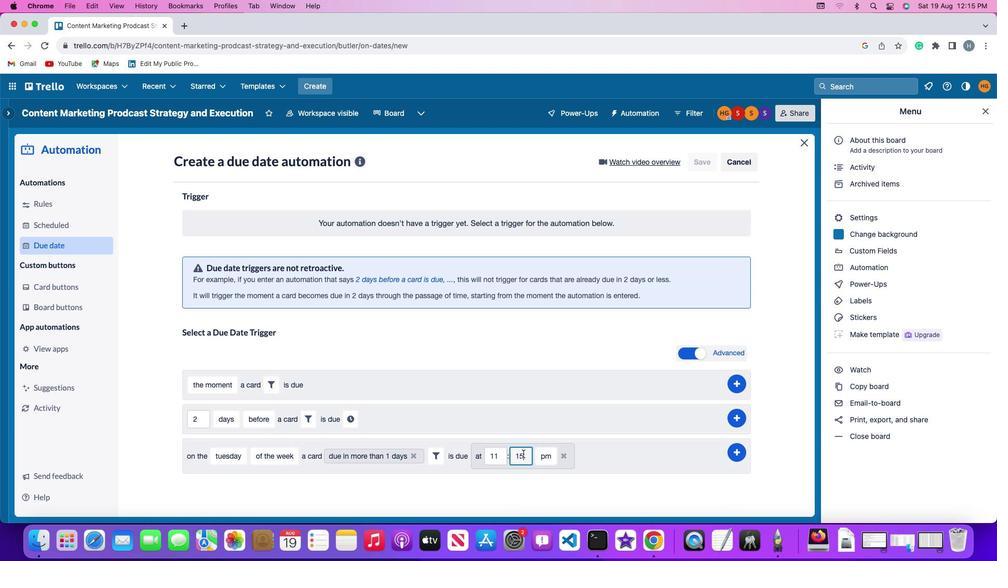
Action: Mouse pressed left at (510, 449)
Screenshot: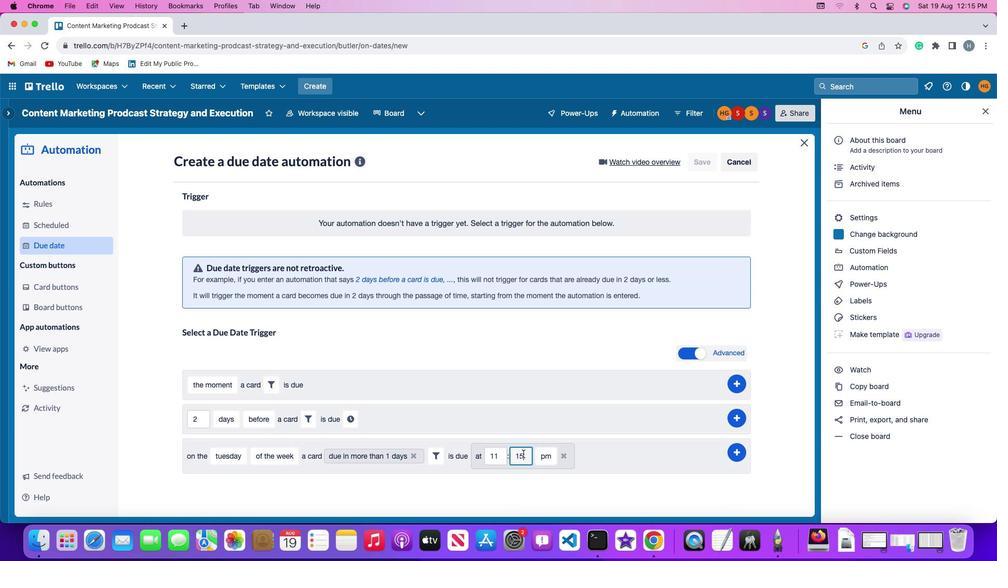 
Action: Mouse moved to (510, 449)
Screenshot: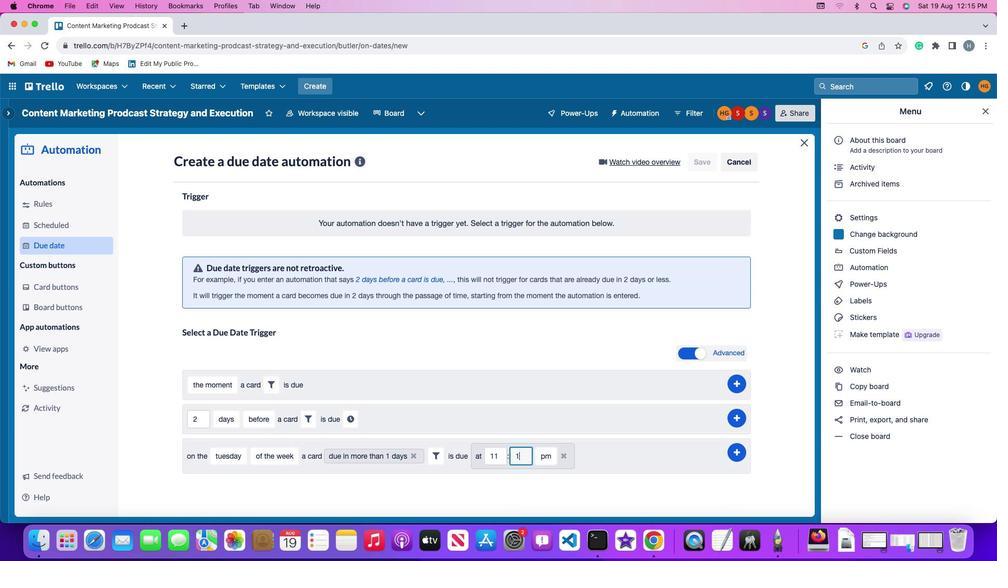
Action: Key pressed Key.backspaceKey.backspace'0''0'
Screenshot: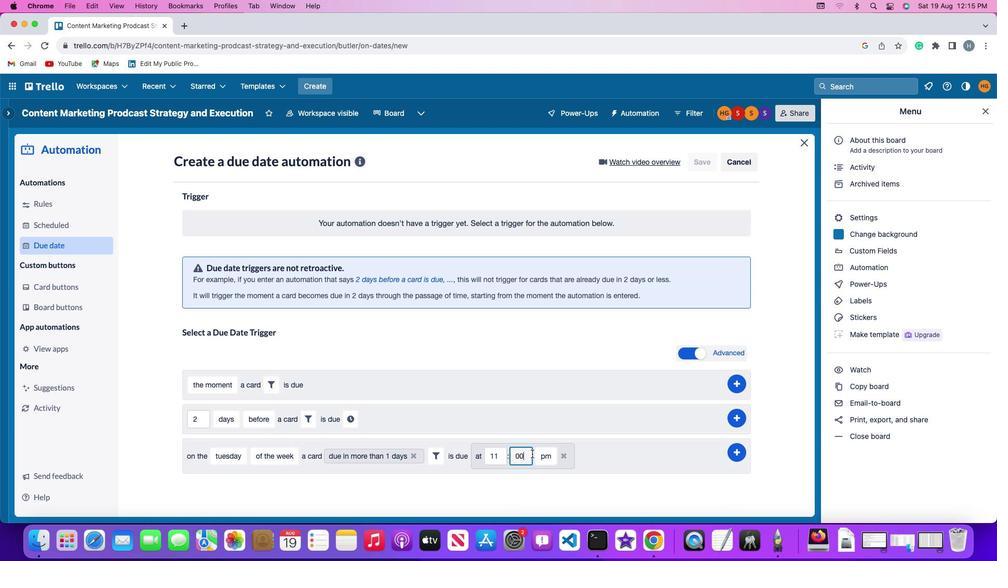 
Action: Mouse moved to (526, 449)
Screenshot: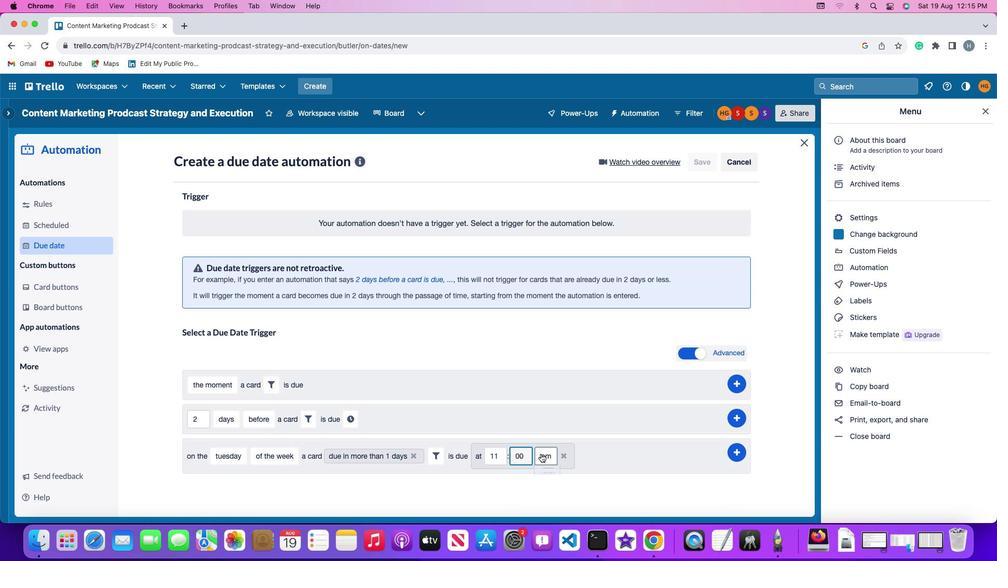 
Action: Mouse pressed left at (526, 449)
Screenshot: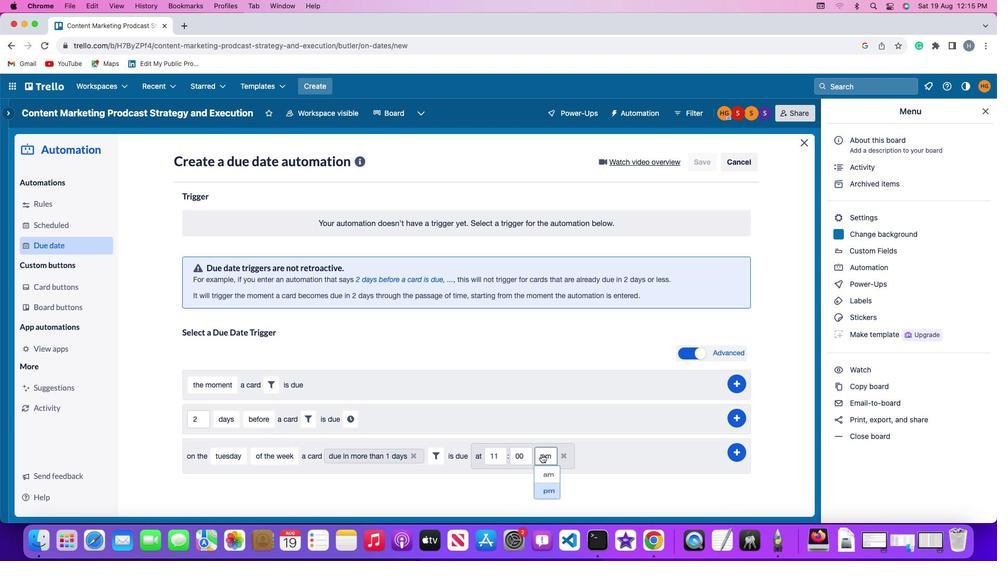 
Action: Mouse moved to (527, 470)
Screenshot: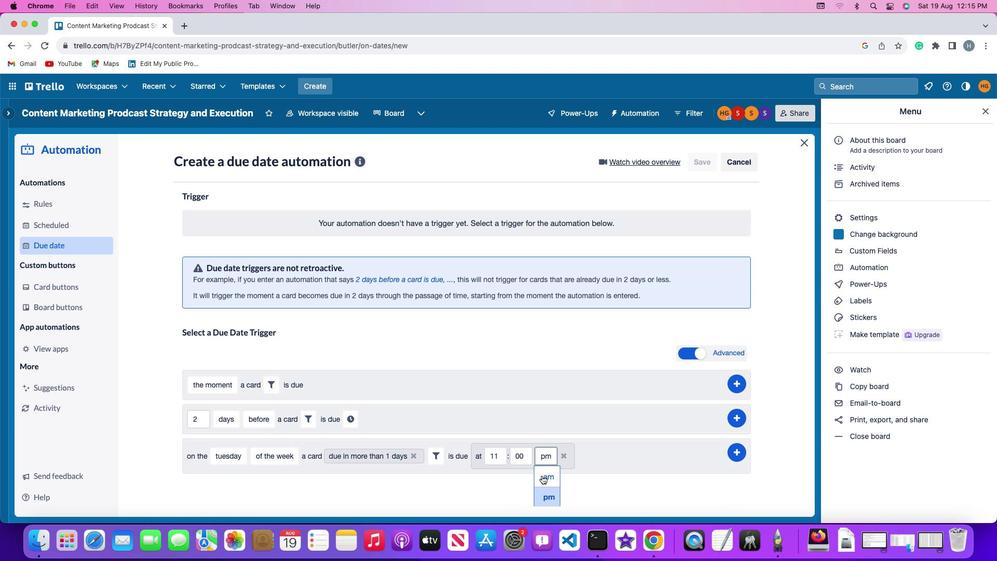 
Action: Mouse pressed left at (527, 470)
Screenshot: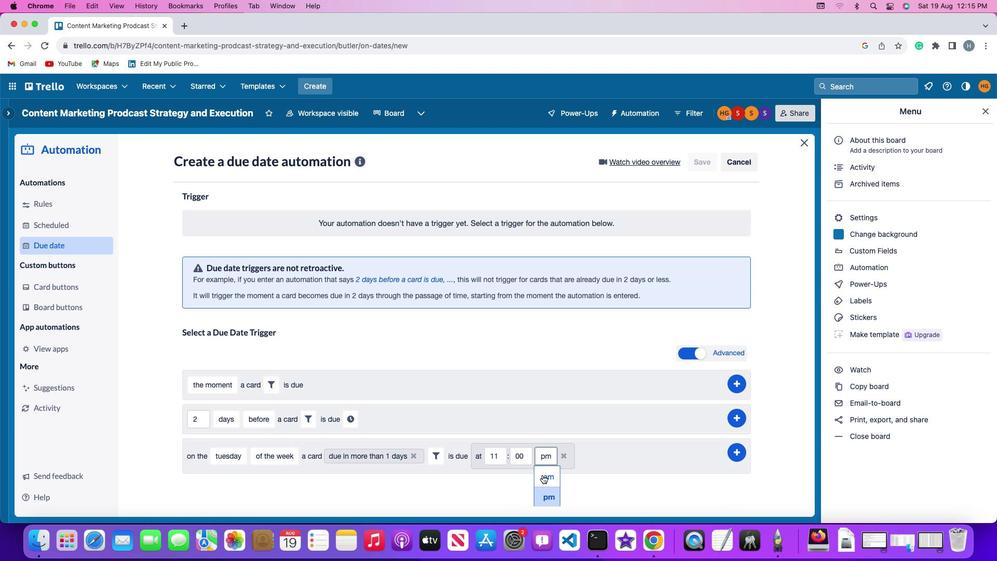 
Action: Mouse moved to (698, 445)
Screenshot: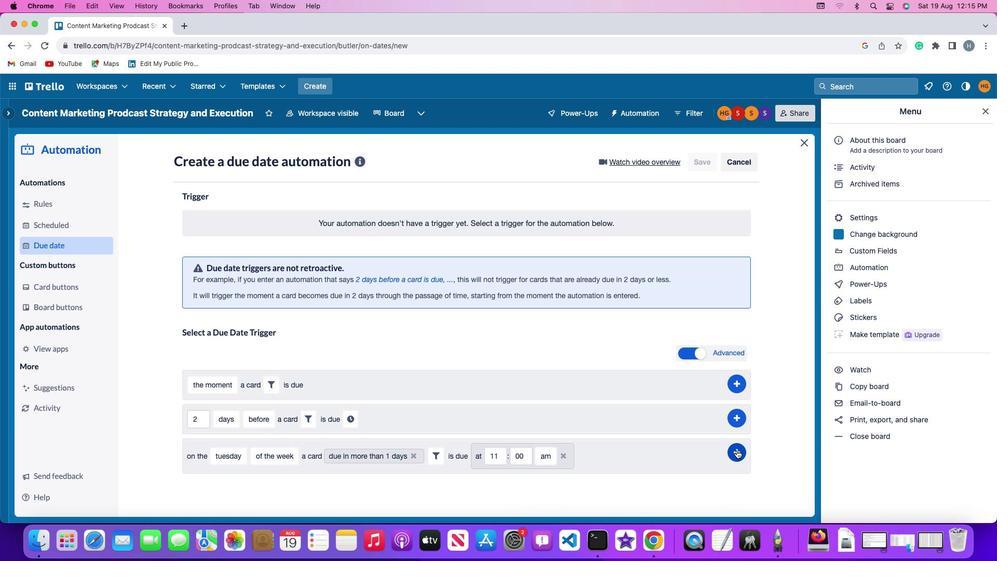 
Action: Mouse pressed left at (698, 445)
Screenshot: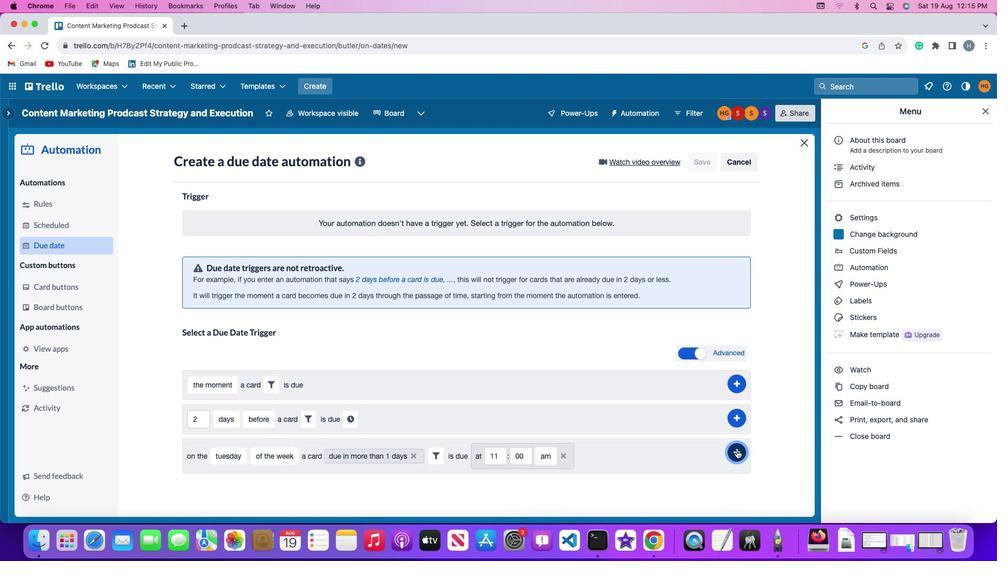 
Action: Mouse moved to (728, 381)
Screenshot: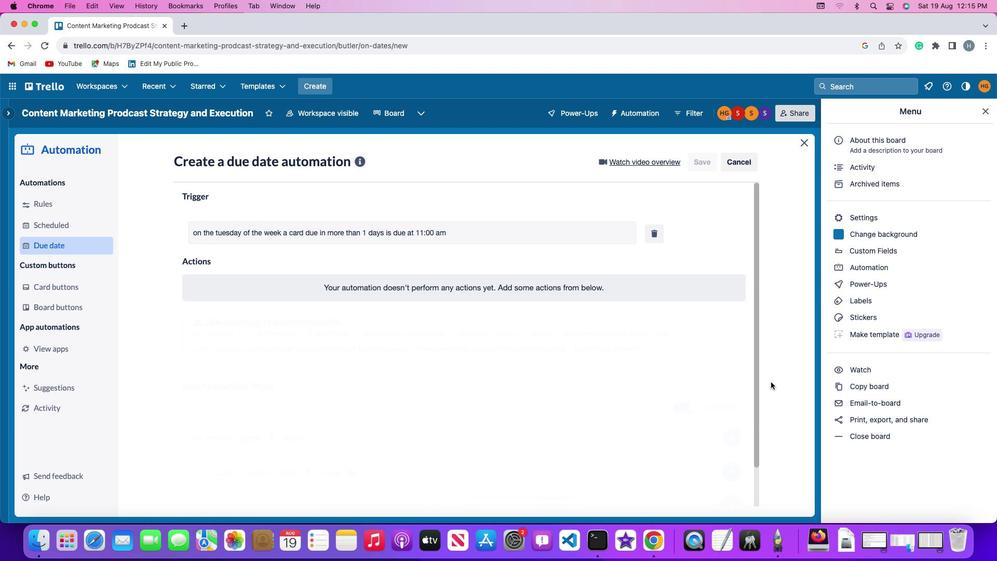 
